 Task: Check the percentage active listings of new kitchen in the last 5 years.
Action: Mouse moved to (831, 185)
Screenshot: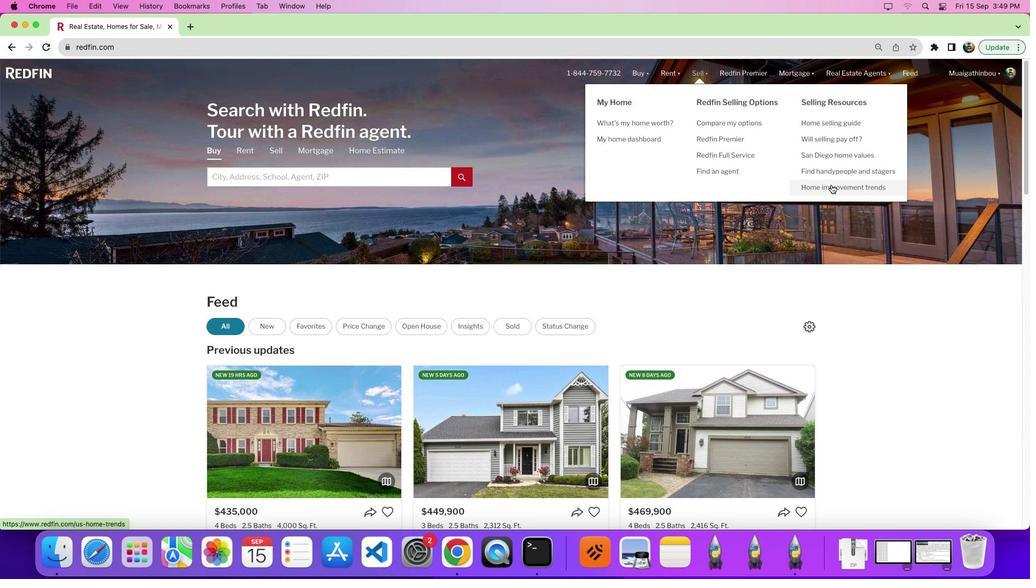 
Action: Mouse pressed left at (831, 185)
Screenshot: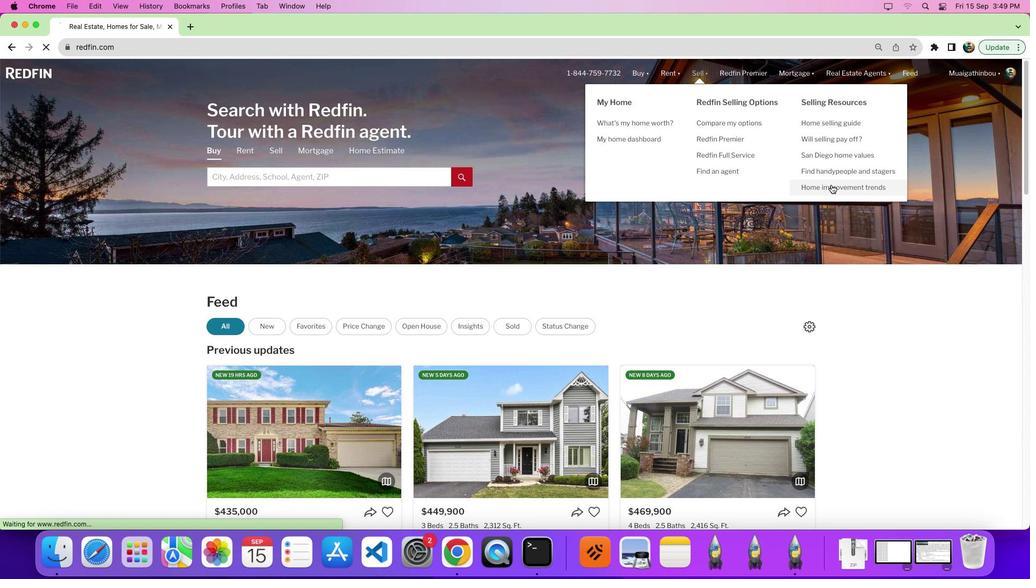 
Action: Mouse pressed left at (831, 185)
Screenshot: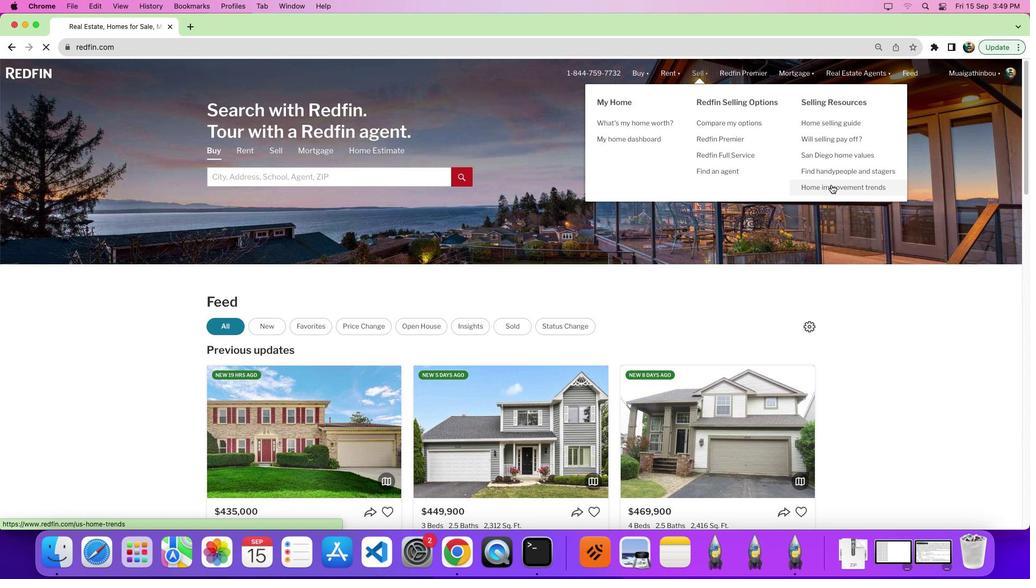 
Action: Mouse moved to (282, 209)
Screenshot: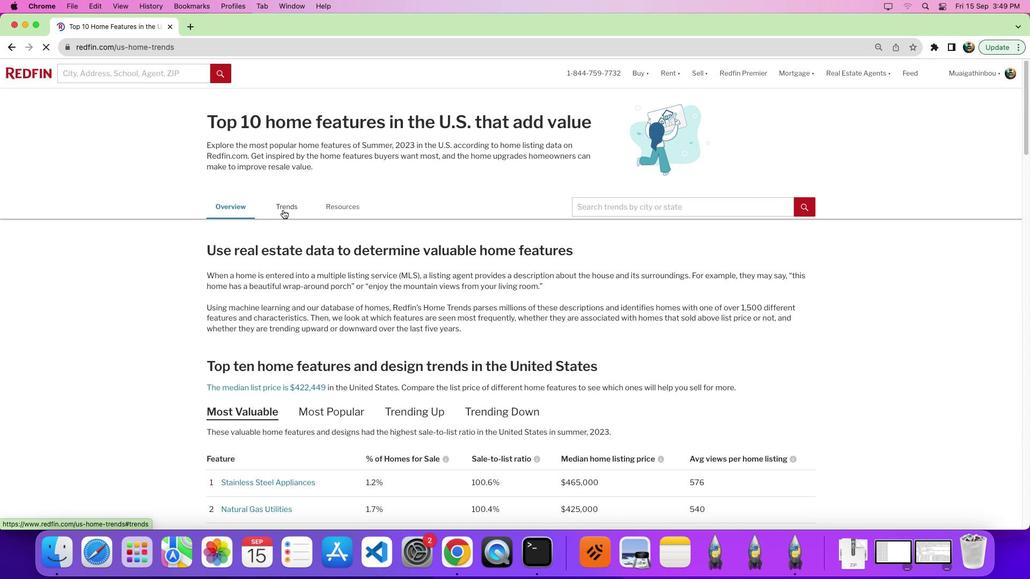 
Action: Mouse pressed left at (282, 209)
Screenshot: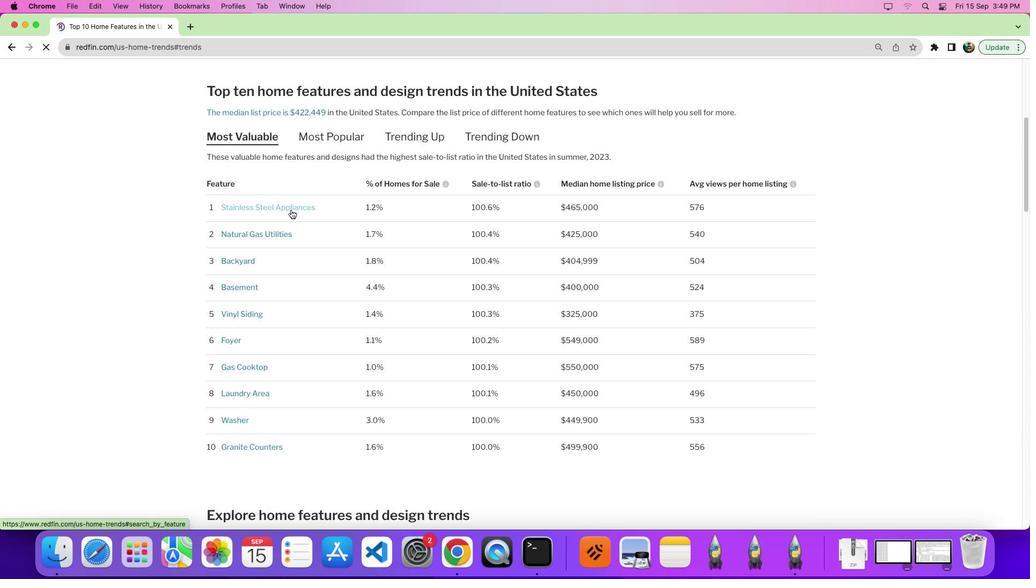 
Action: Mouse moved to (537, 252)
Screenshot: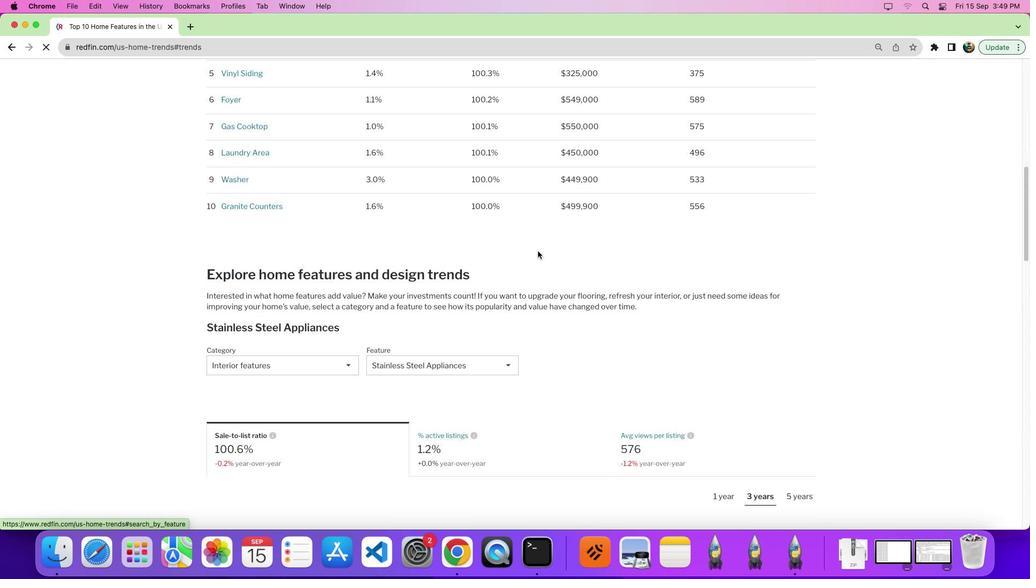 
Action: Mouse scrolled (537, 252) with delta (0, 0)
Screenshot: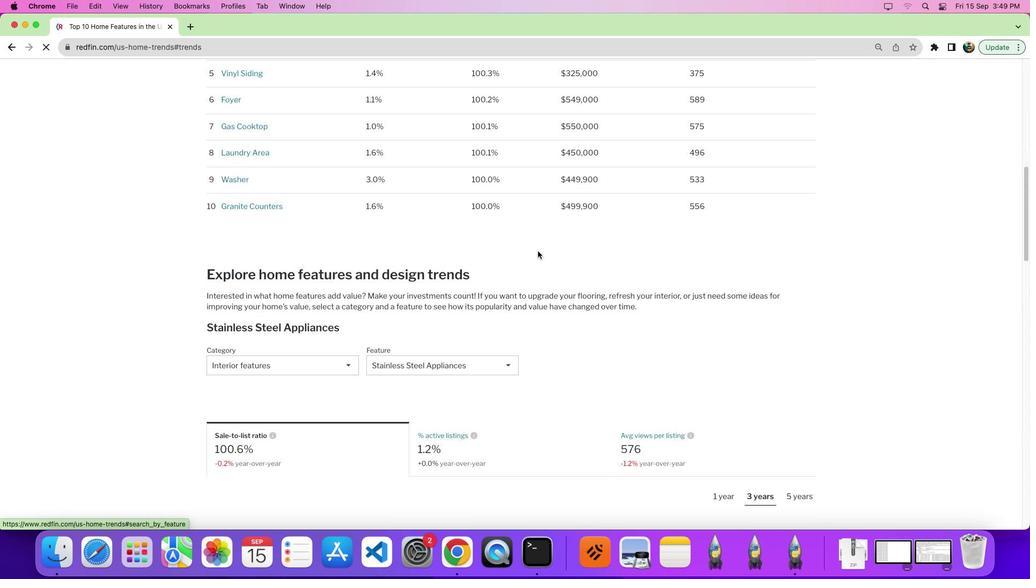 
Action: Mouse moved to (537, 252)
Screenshot: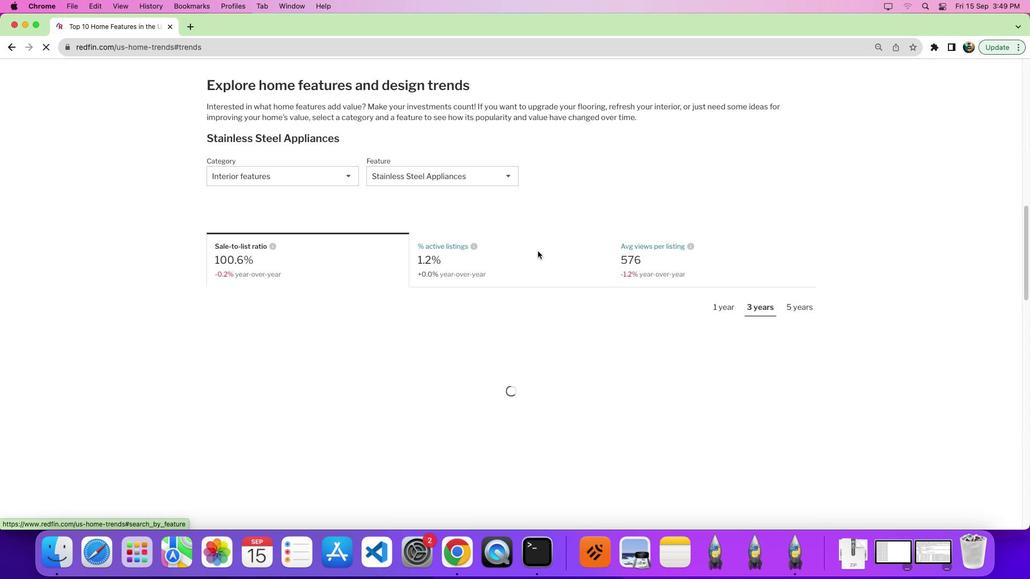 
Action: Mouse scrolled (537, 252) with delta (0, 0)
Screenshot: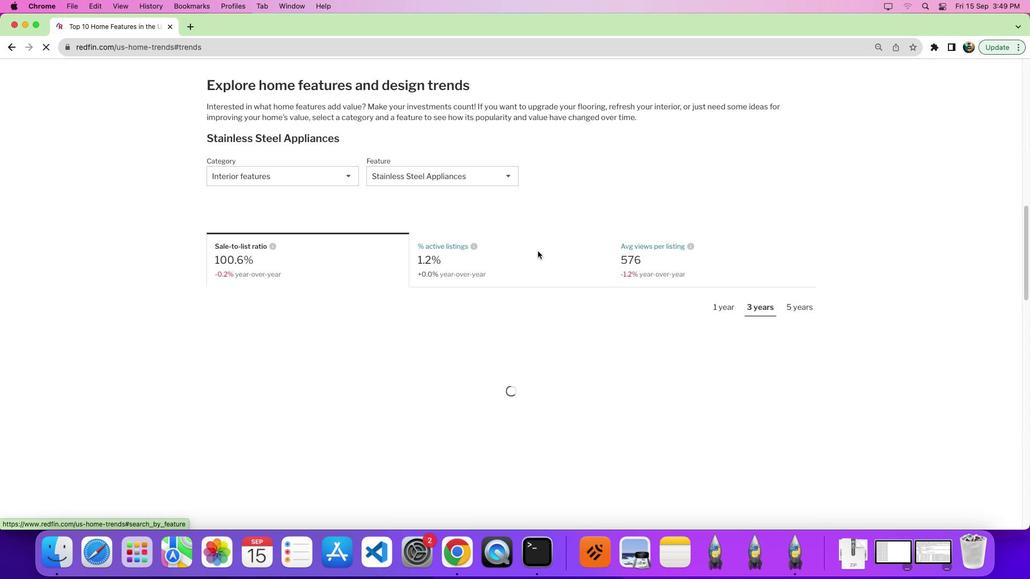 
Action: Mouse scrolled (537, 252) with delta (0, -4)
Screenshot: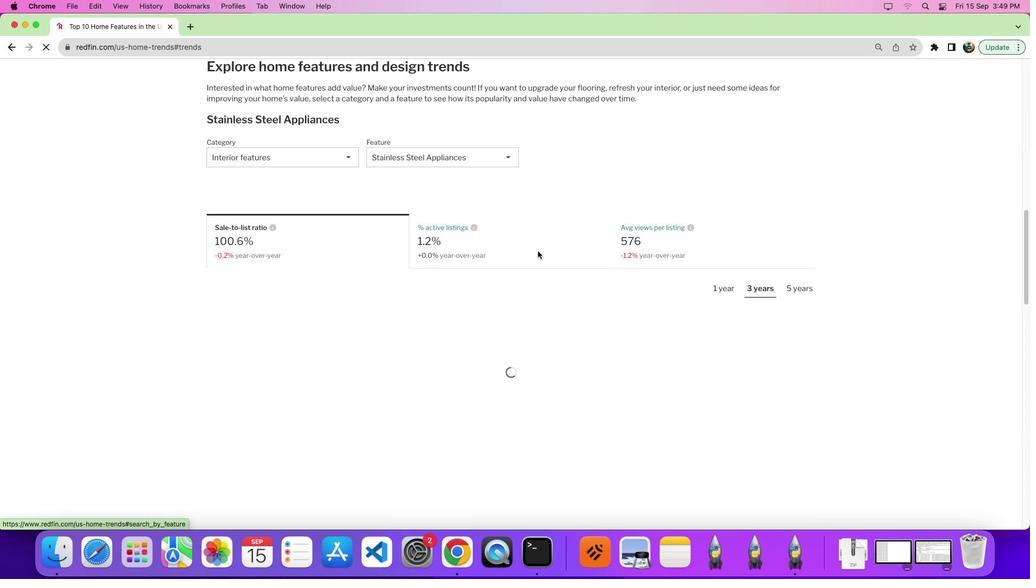 
Action: Mouse moved to (538, 251)
Screenshot: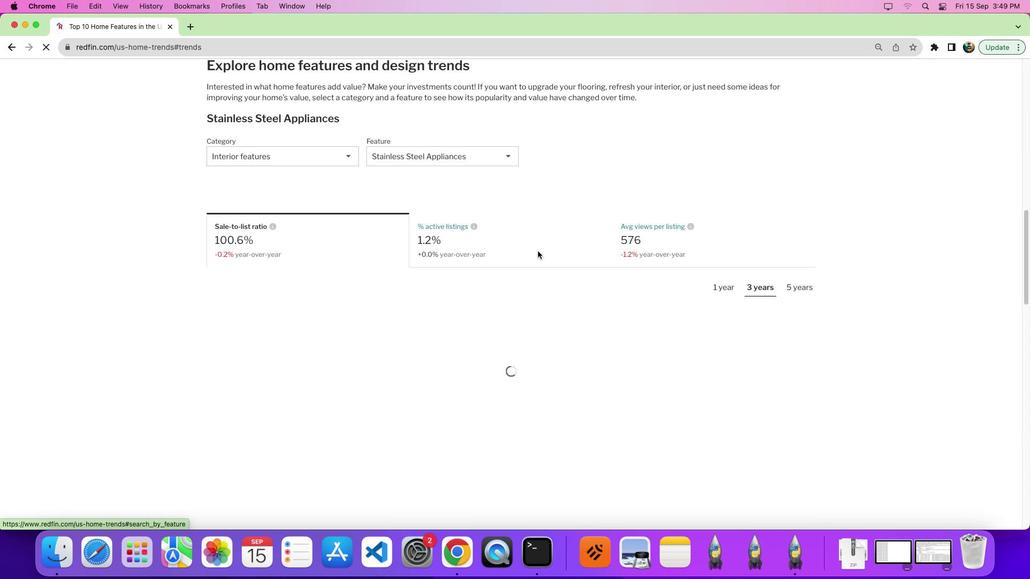 
Action: Mouse scrolled (538, 251) with delta (0, -5)
Screenshot: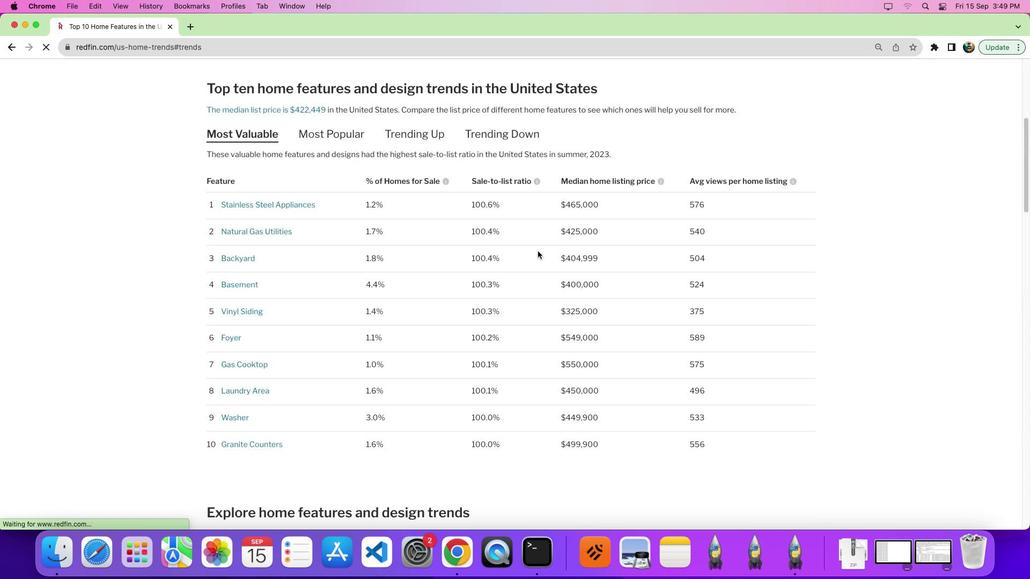 
Action: Mouse moved to (536, 251)
Screenshot: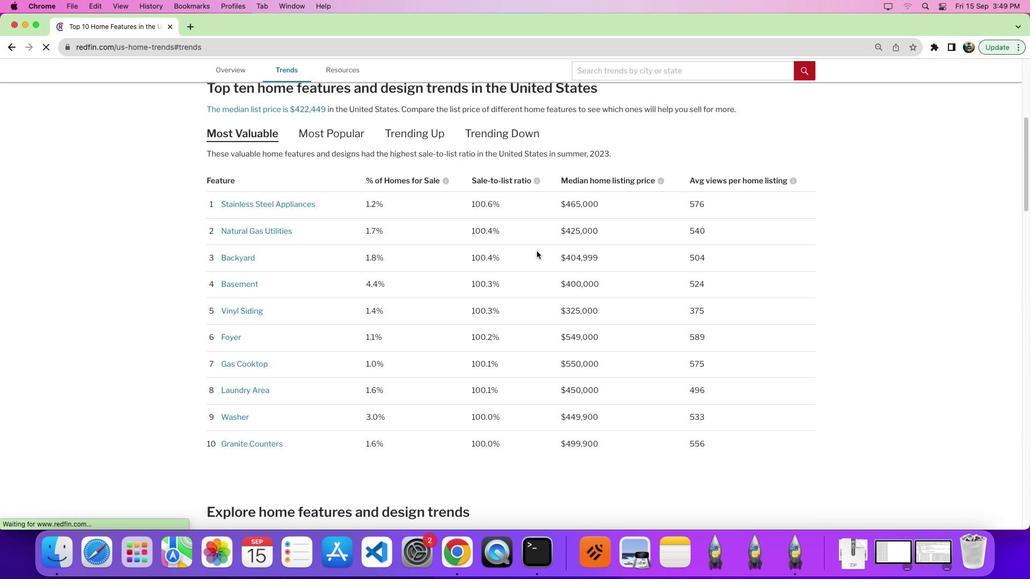 
Action: Mouse scrolled (536, 251) with delta (0, 0)
Screenshot: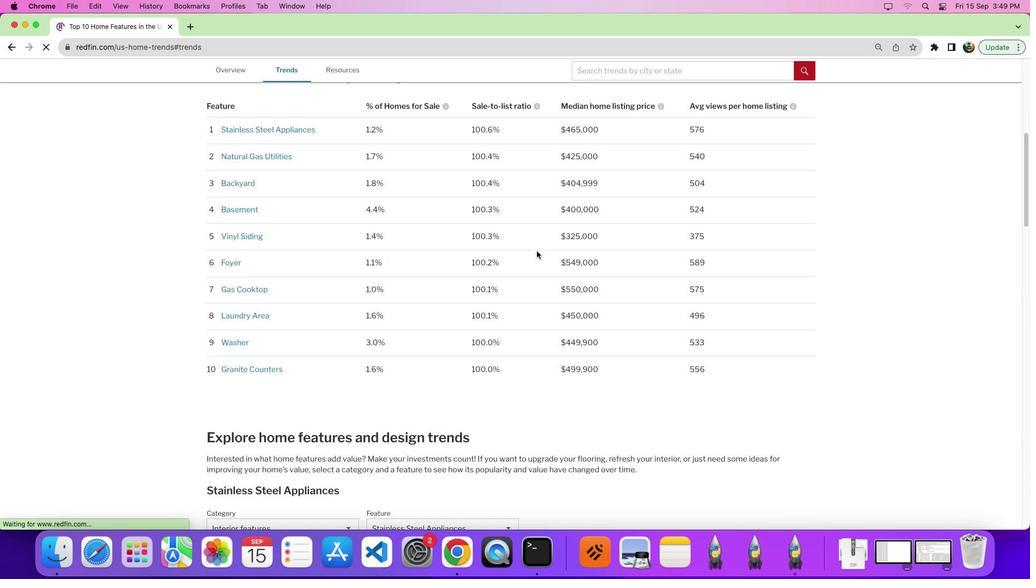 
Action: Mouse scrolled (536, 251) with delta (0, 0)
Screenshot: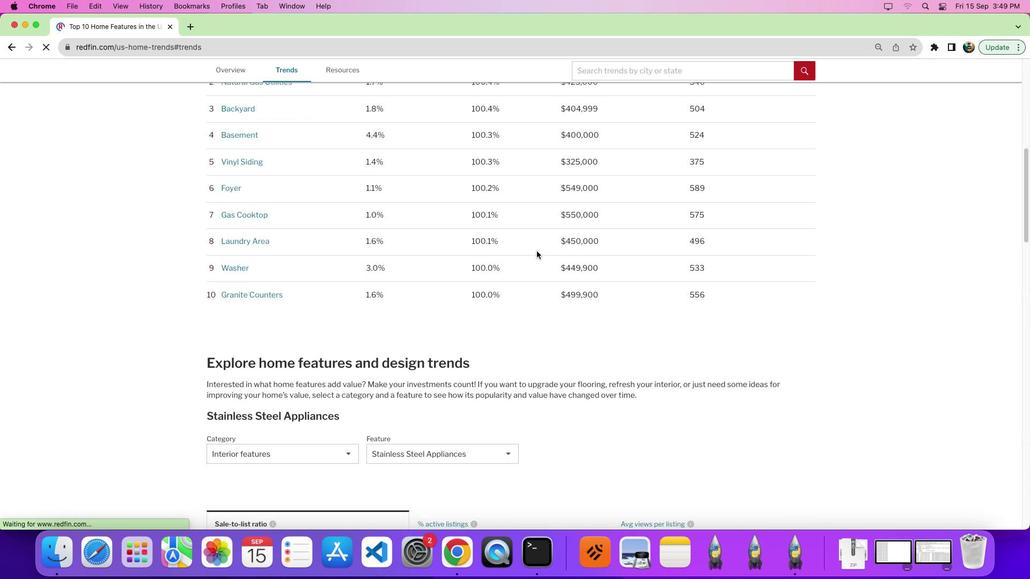 
Action: Mouse scrolled (536, 251) with delta (0, -3)
Screenshot: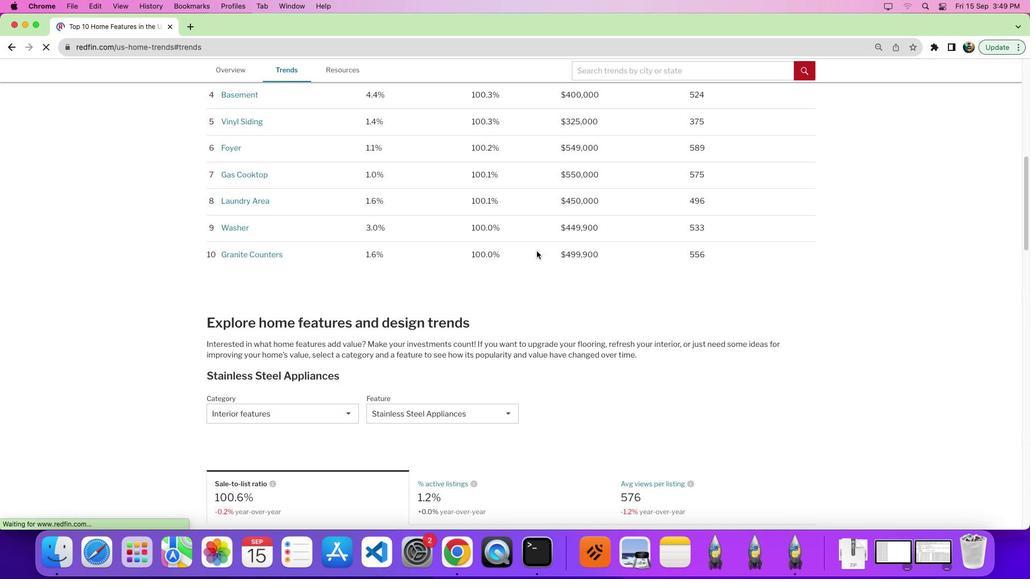 
Action: Mouse scrolled (536, 251) with delta (0, 0)
Screenshot: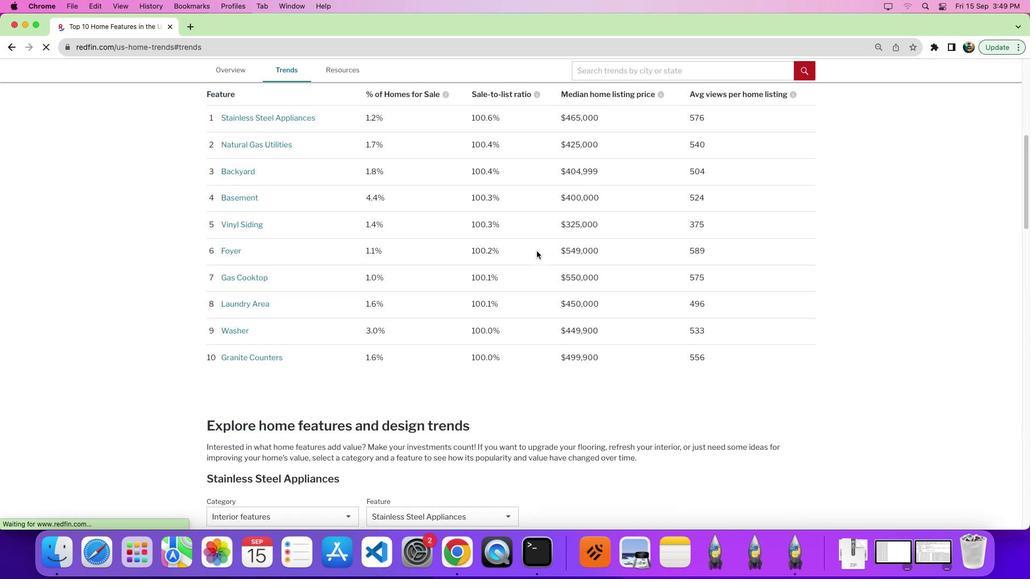 
Action: Mouse scrolled (536, 251) with delta (0, 0)
Screenshot: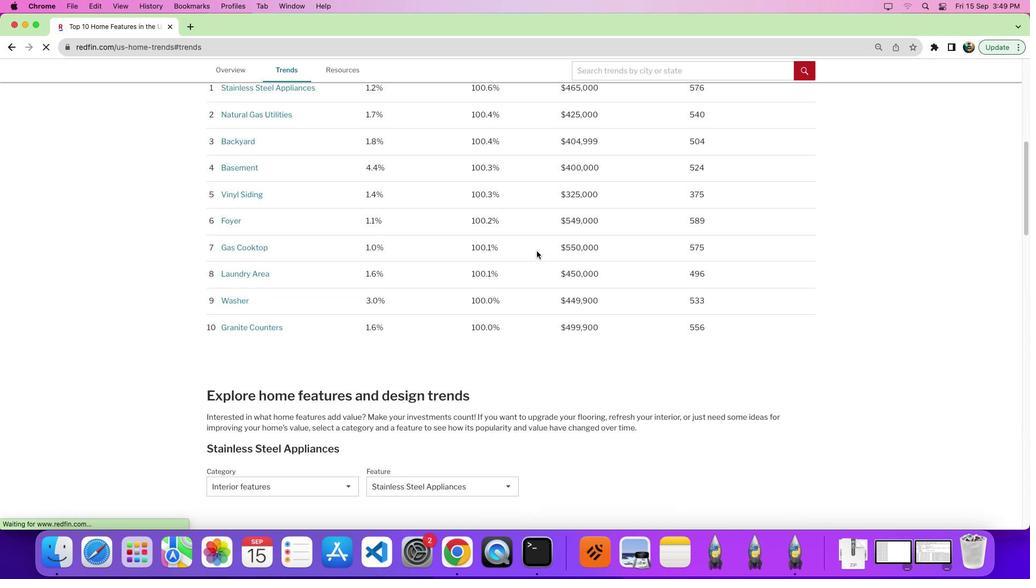 
Action: Mouse scrolled (536, 251) with delta (0, -3)
Screenshot: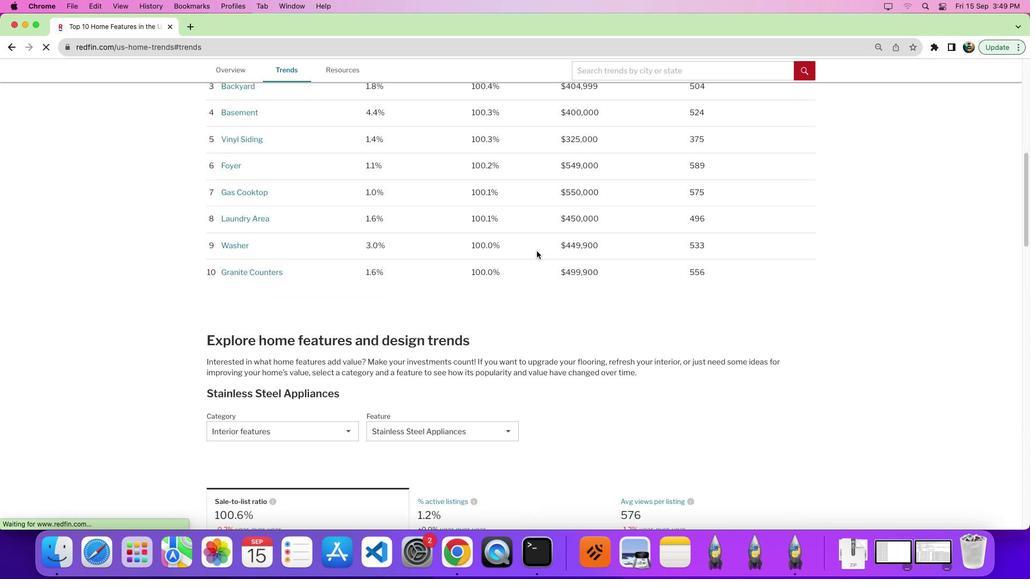 
Action: Mouse moved to (553, 246)
Screenshot: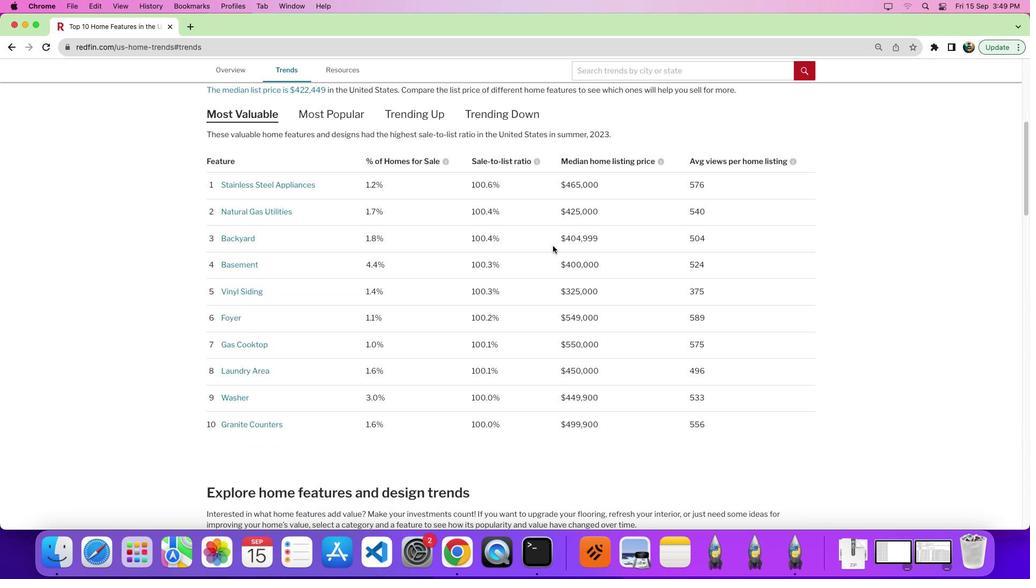 
Action: Mouse scrolled (553, 246) with delta (0, 0)
Screenshot: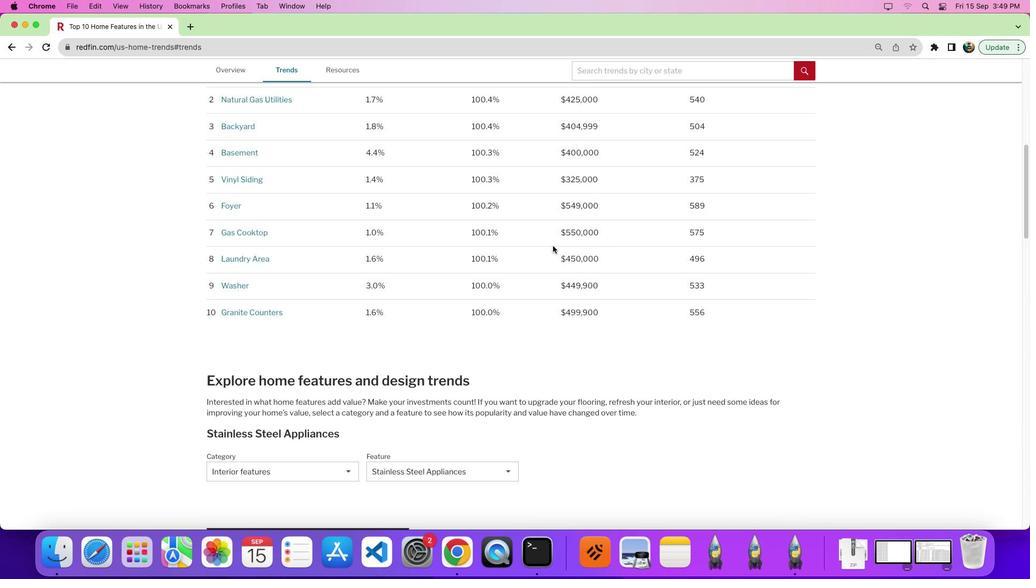 
Action: Mouse scrolled (553, 246) with delta (0, 0)
Screenshot: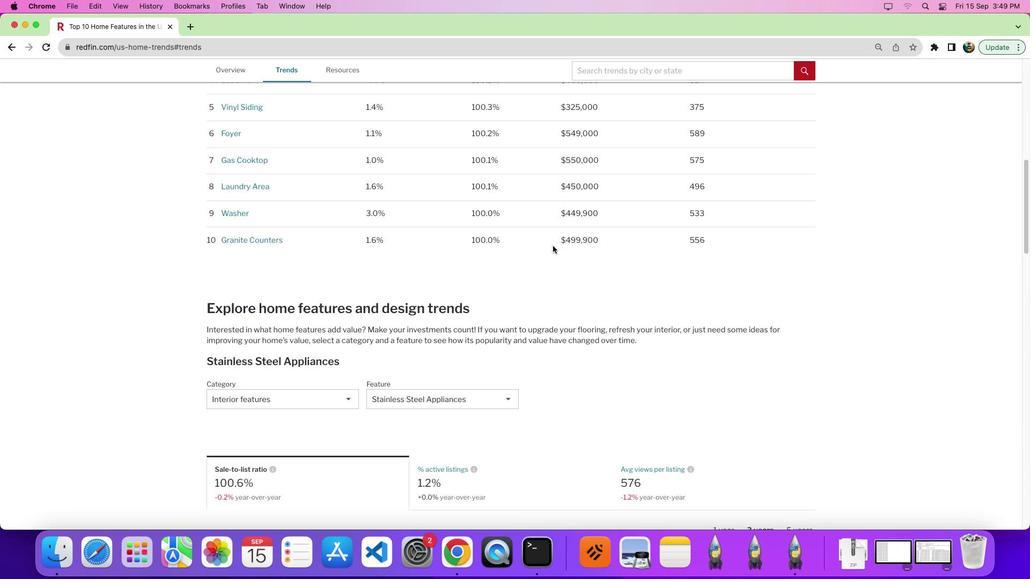 
Action: Mouse scrolled (553, 246) with delta (0, -3)
Screenshot: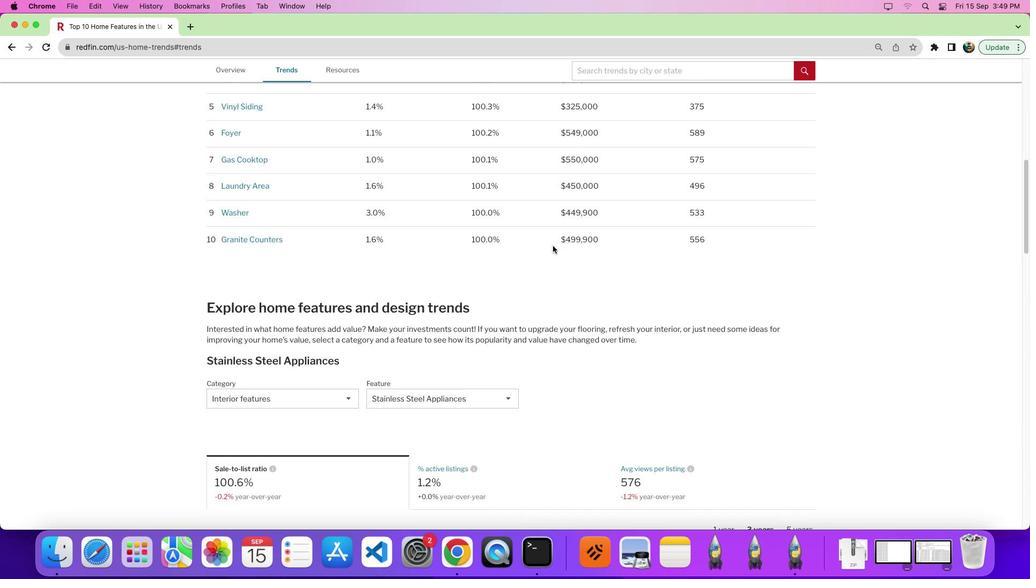 
Action: Mouse moved to (552, 245)
Screenshot: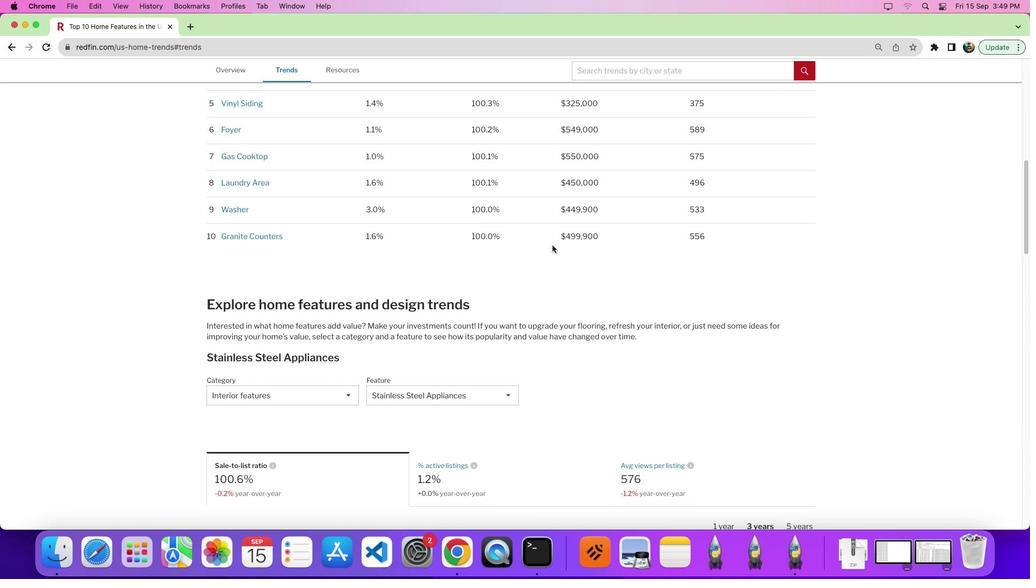 
Action: Mouse scrolled (552, 245) with delta (0, 0)
Screenshot: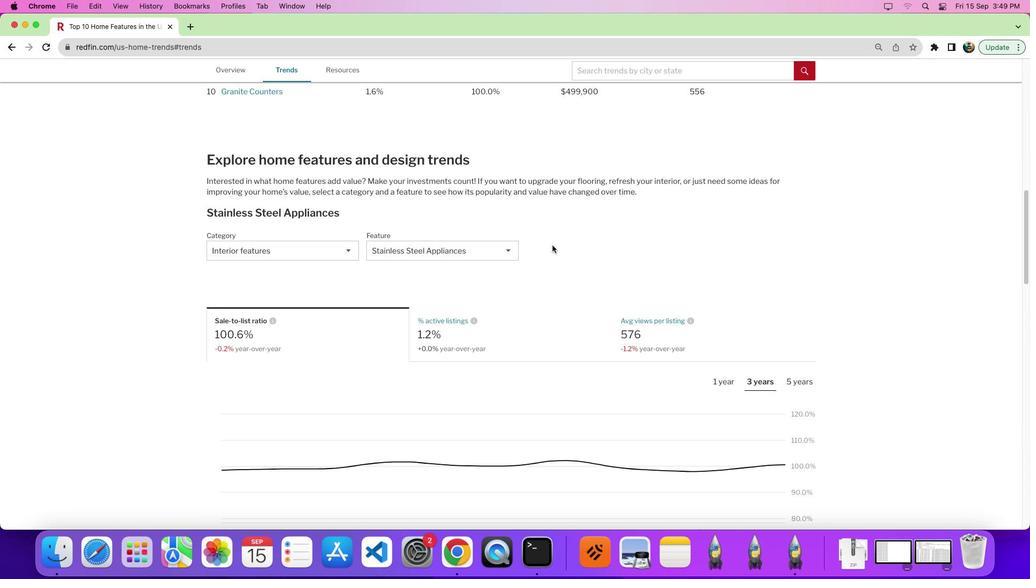 
Action: Mouse scrolled (552, 245) with delta (0, 0)
Screenshot: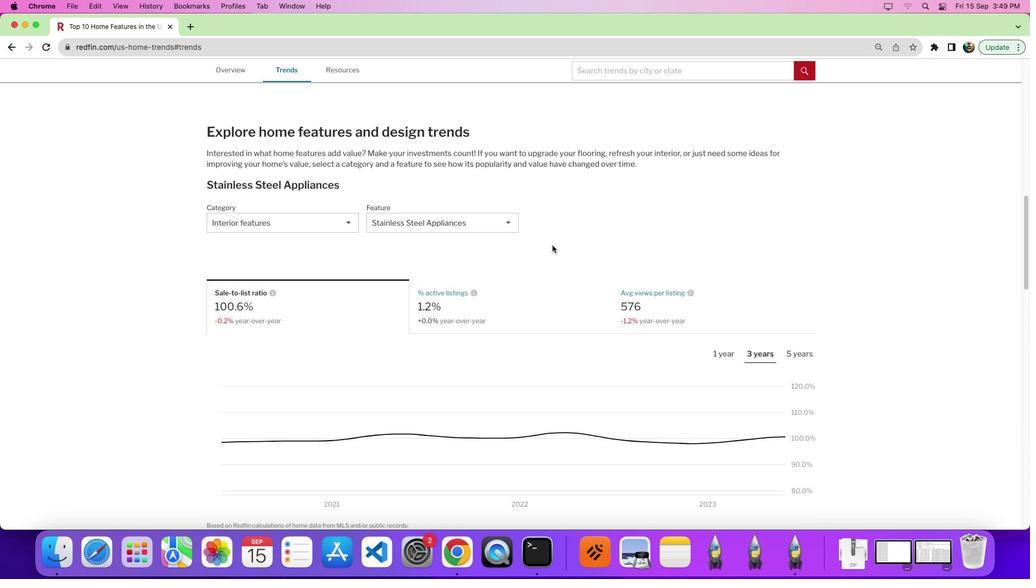 
Action: Mouse scrolled (552, 245) with delta (0, -3)
Screenshot: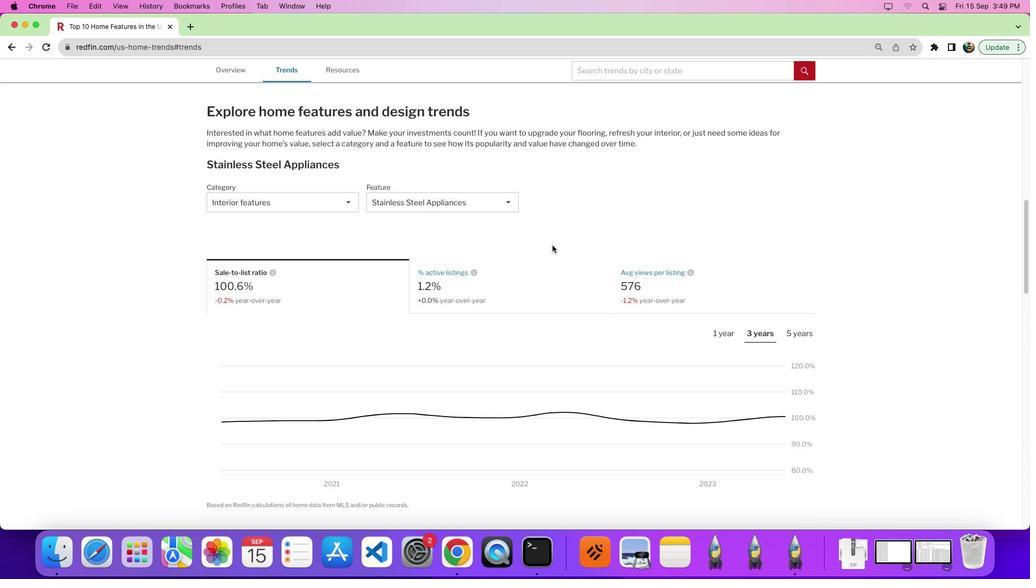 
Action: Mouse moved to (325, 206)
Screenshot: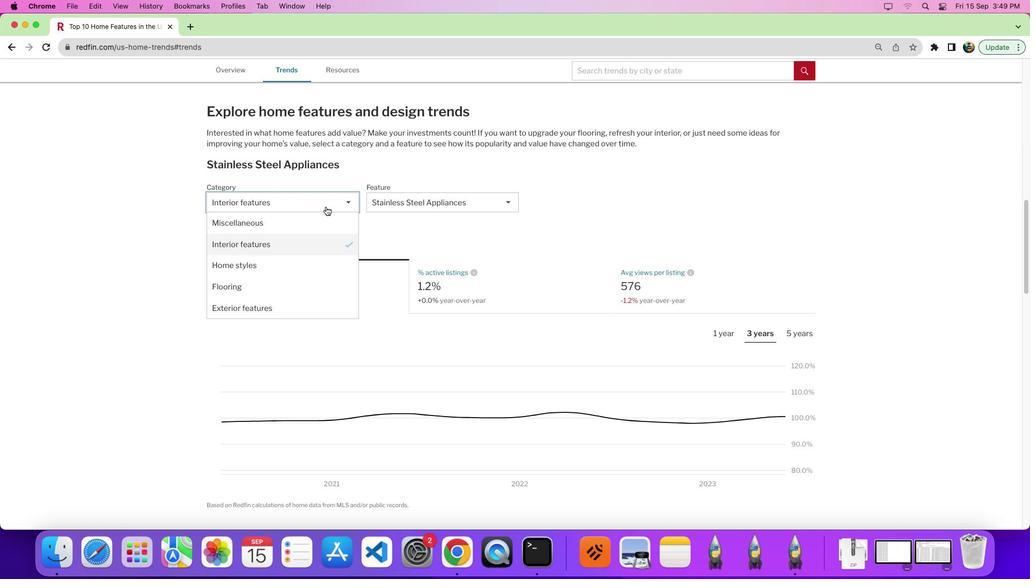 
Action: Mouse pressed left at (325, 206)
Screenshot: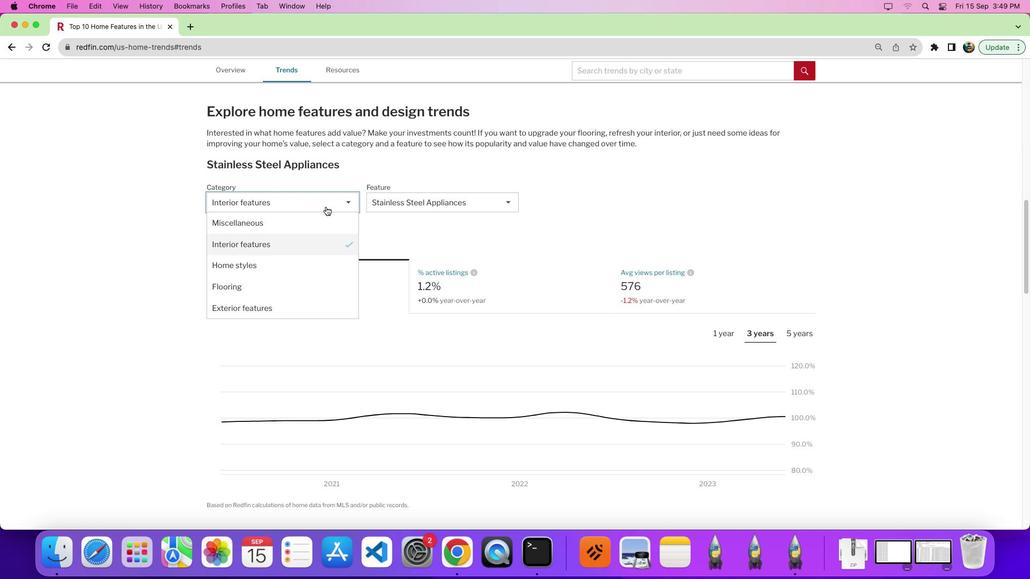 
Action: Mouse moved to (311, 240)
Screenshot: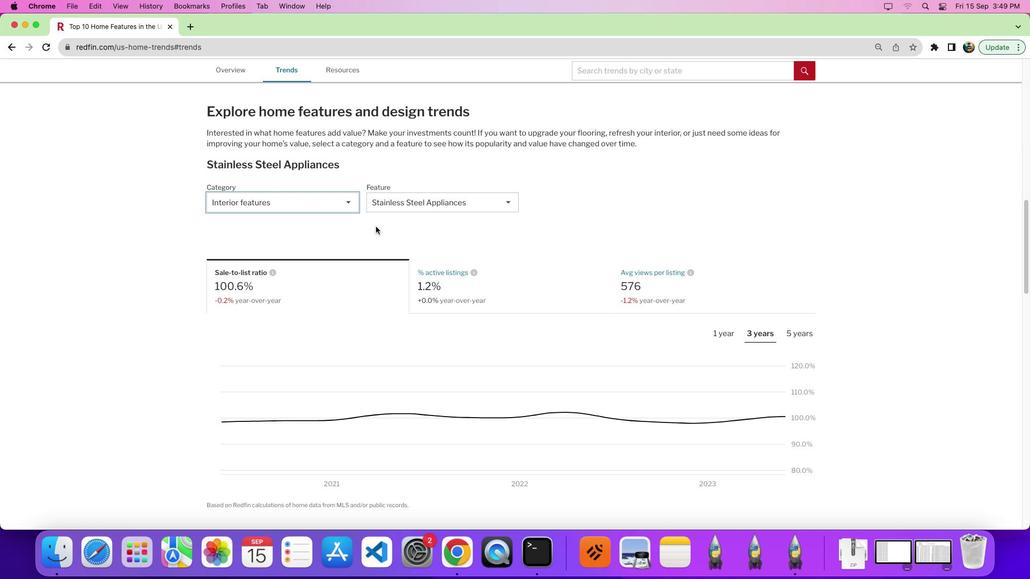 
Action: Mouse pressed left at (311, 240)
Screenshot: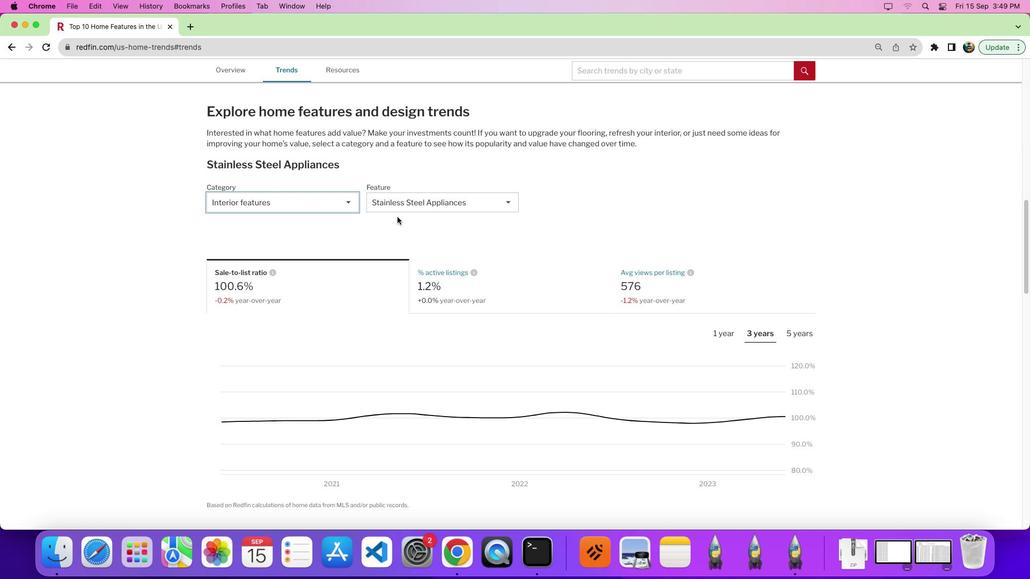 
Action: Mouse moved to (434, 201)
Screenshot: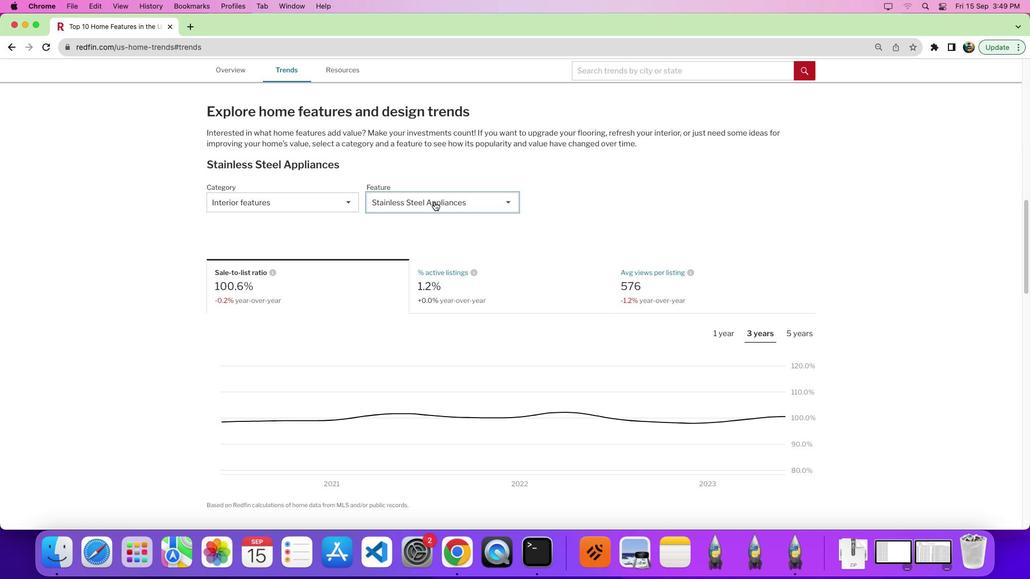 
Action: Mouse pressed left at (434, 201)
Screenshot: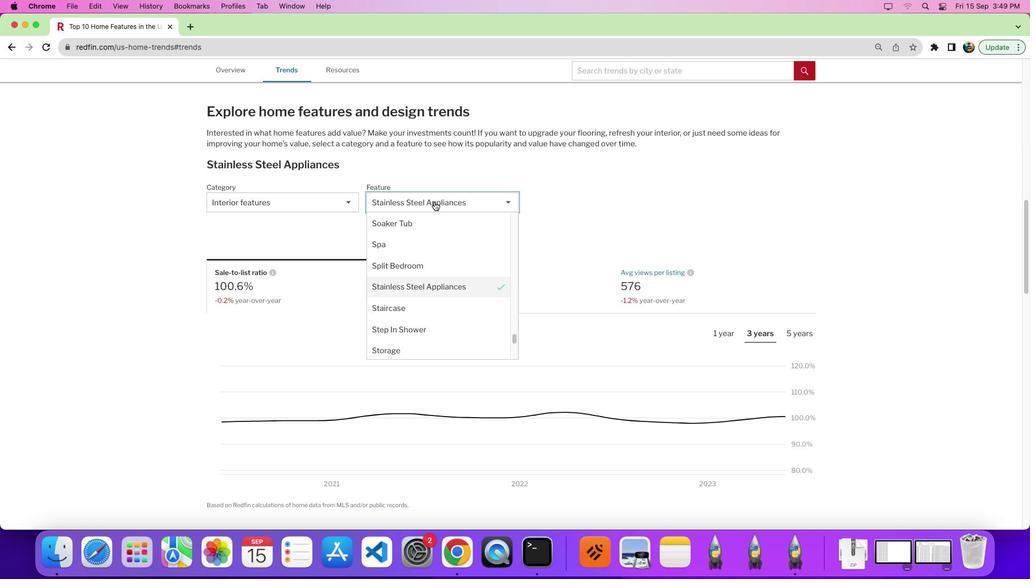 
Action: Mouse moved to (446, 284)
Screenshot: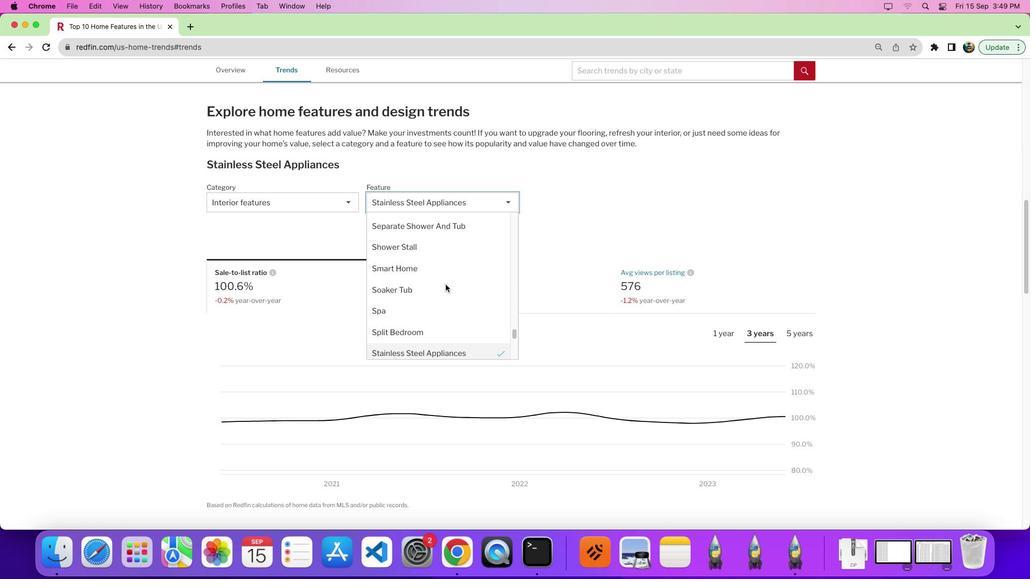 
Action: Mouse scrolled (446, 284) with delta (0, 0)
Screenshot: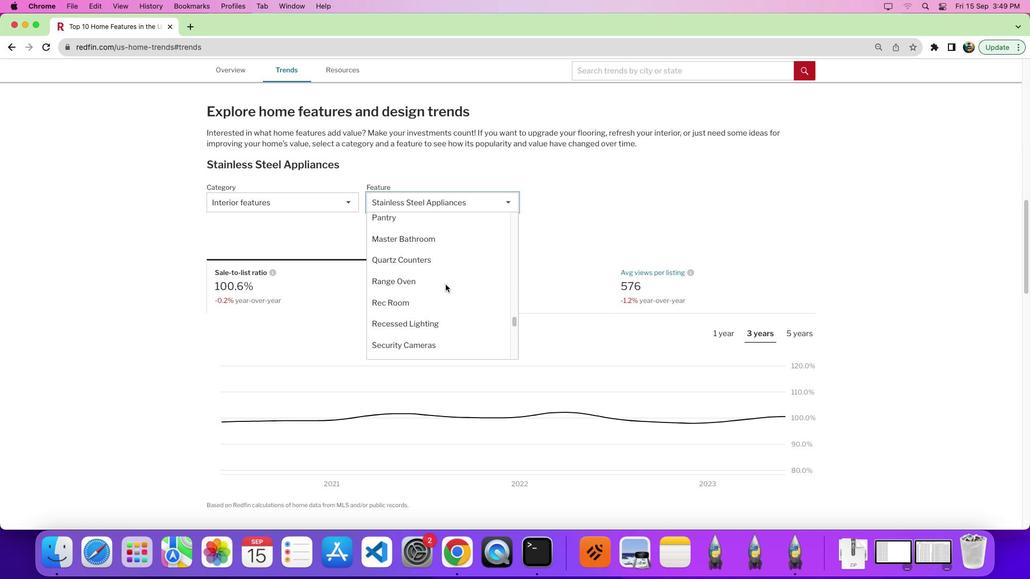 
Action: Mouse scrolled (446, 284) with delta (0, 0)
Screenshot: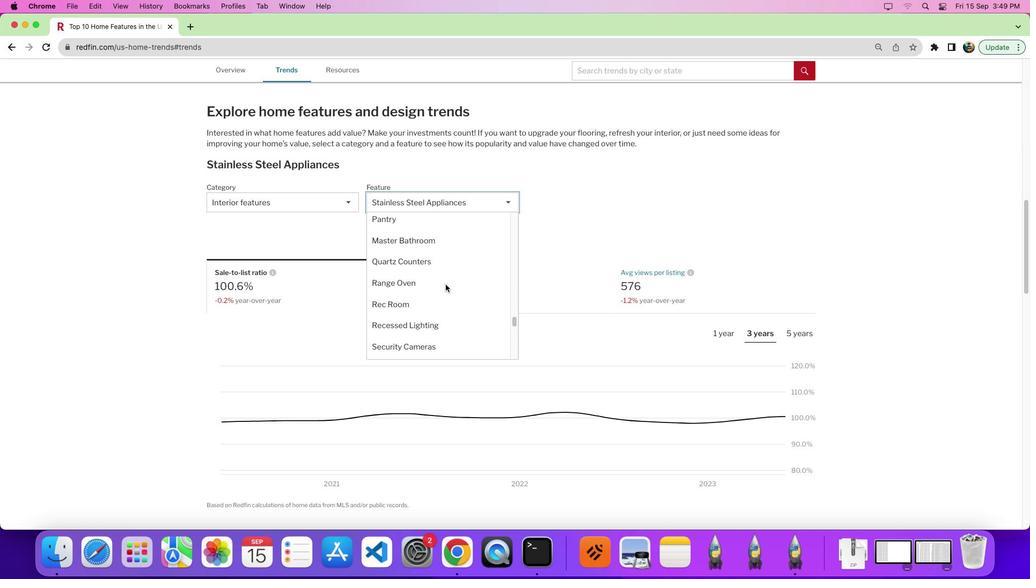 
Action: Mouse scrolled (446, 284) with delta (0, 4)
Screenshot: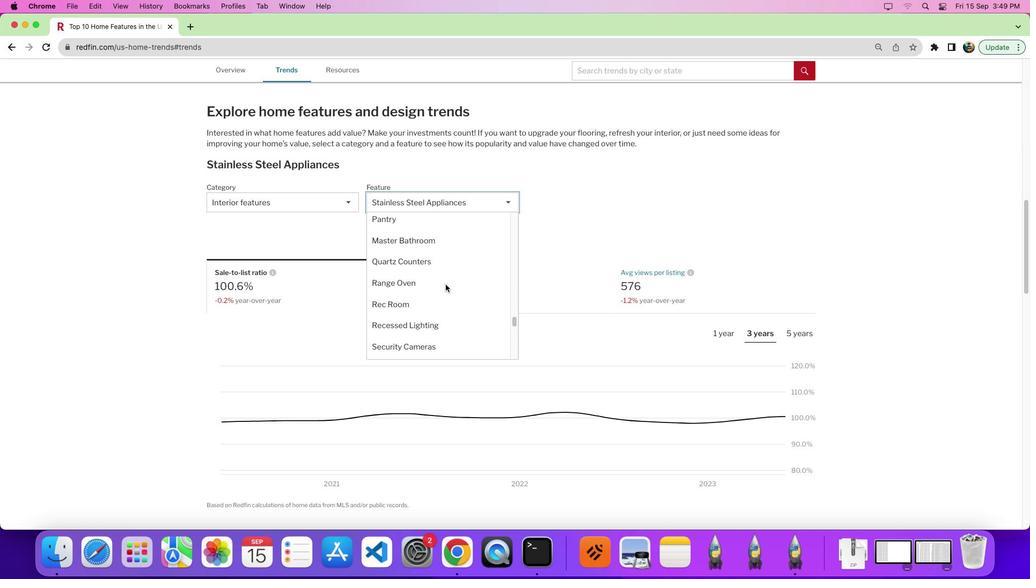 
Action: Mouse scrolled (446, 284) with delta (0, 0)
Screenshot: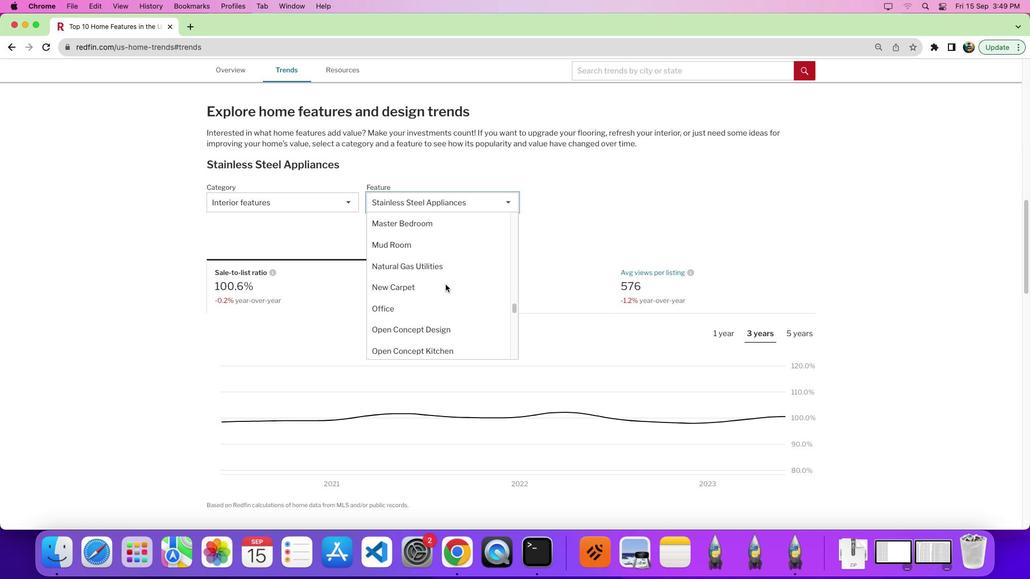 
Action: Mouse scrolled (446, 284) with delta (0, 0)
Screenshot: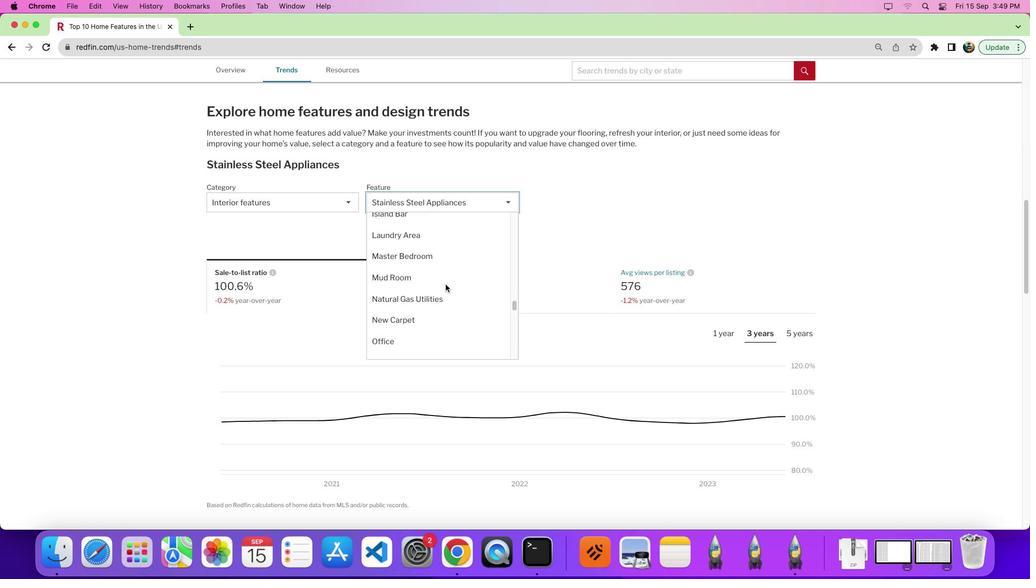 
Action: Mouse scrolled (446, 284) with delta (0, 3)
Screenshot: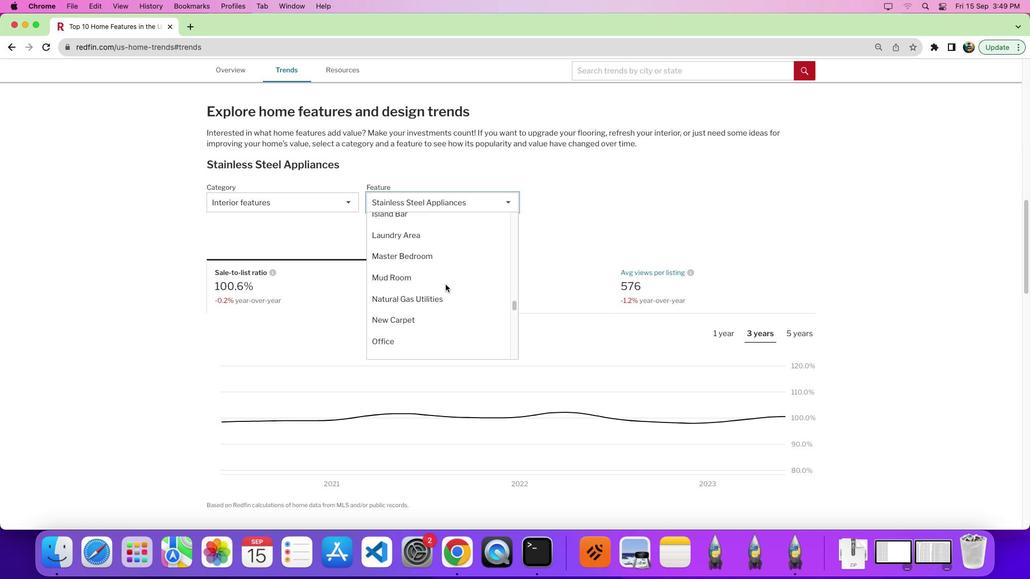 
Action: Mouse scrolled (446, 284) with delta (0, 0)
Screenshot: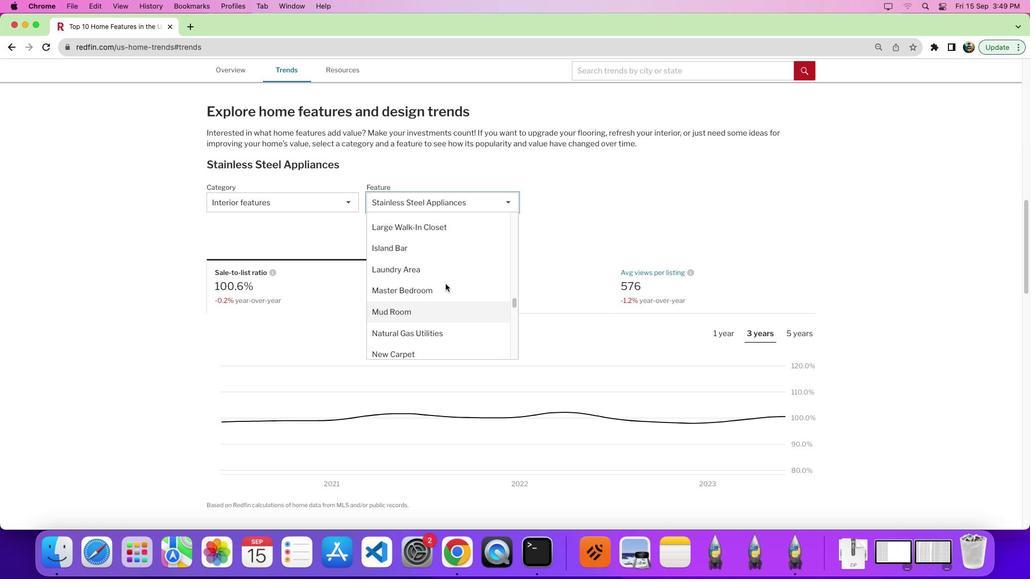 
Action: Mouse scrolled (446, 284) with delta (0, 0)
Screenshot: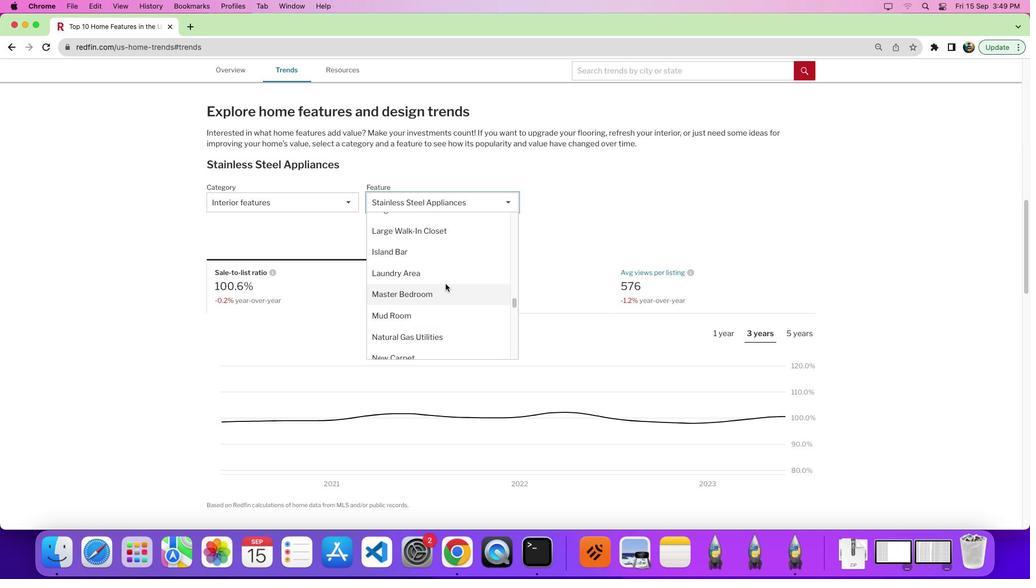 
Action: Mouse moved to (446, 284)
Screenshot: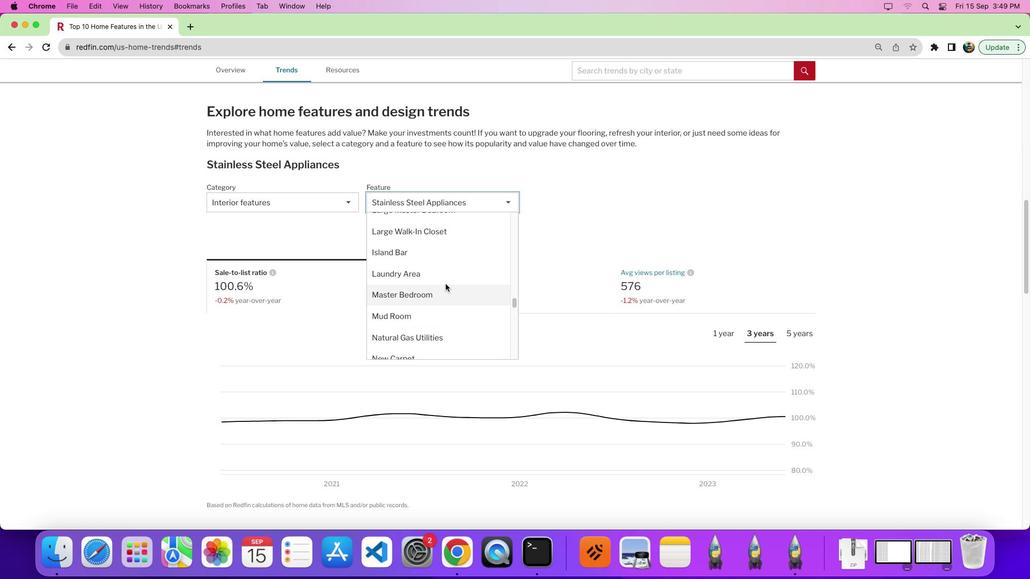 
Action: Mouse scrolled (446, 284) with delta (0, 0)
Screenshot: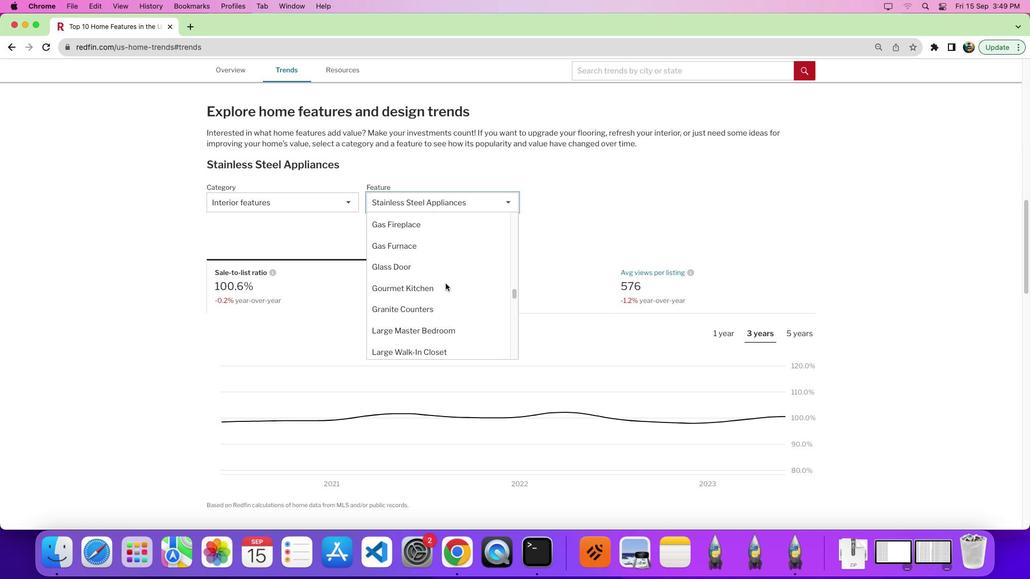
Action: Mouse scrolled (446, 284) with delta (0, 0)
Screenshot: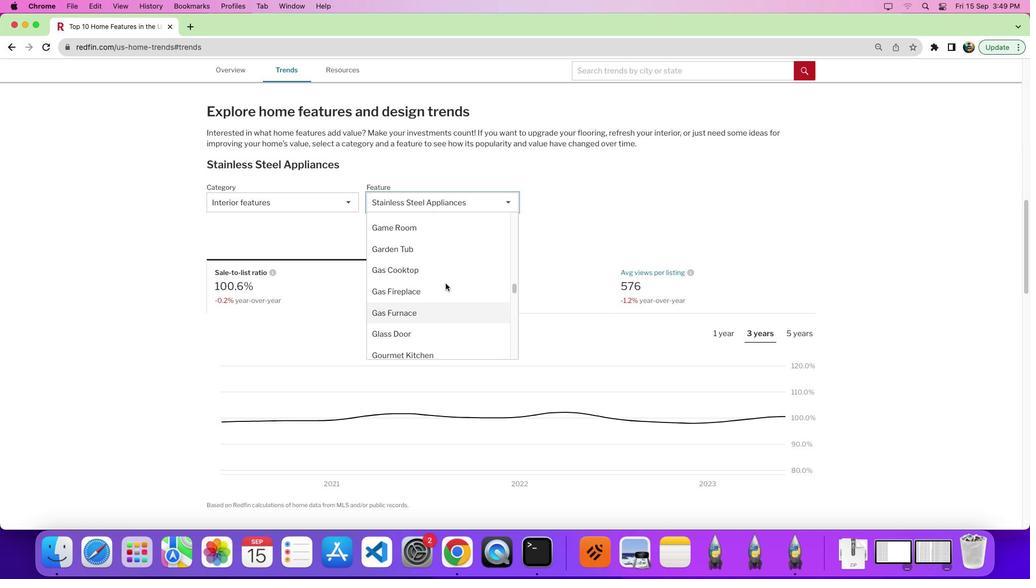
Action: Mouse scrolled (446, 284) with delta (0, 3)
Screenshot: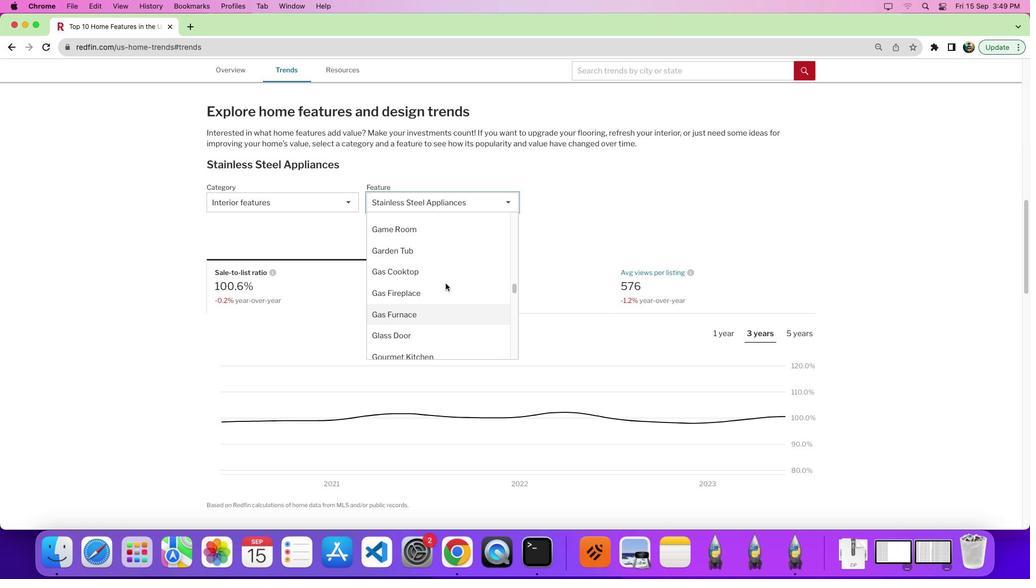 
Action: Mouse moved to (445, 282)
Screenshot: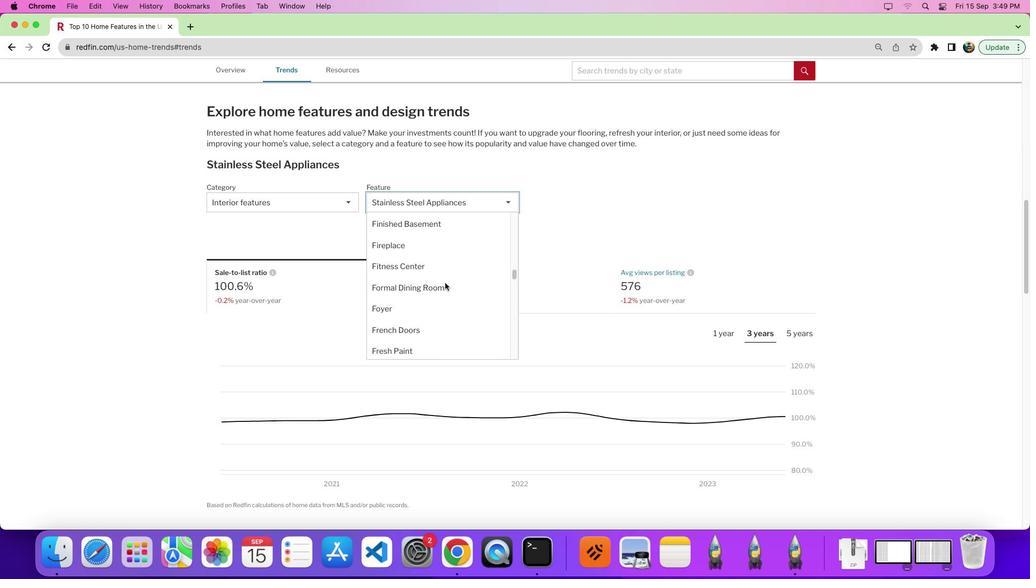 
Action: Mouse scrolled (445, 282) with delta (0, 0)
Screenshot: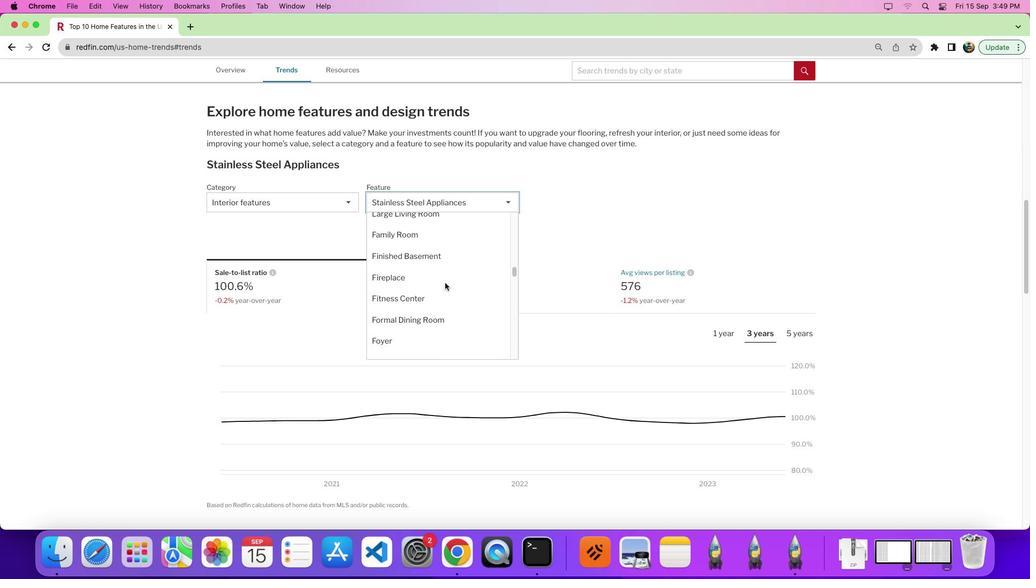 
Action: Mouse scrolled (445, 282) with delta (0, 0)
Screenshot: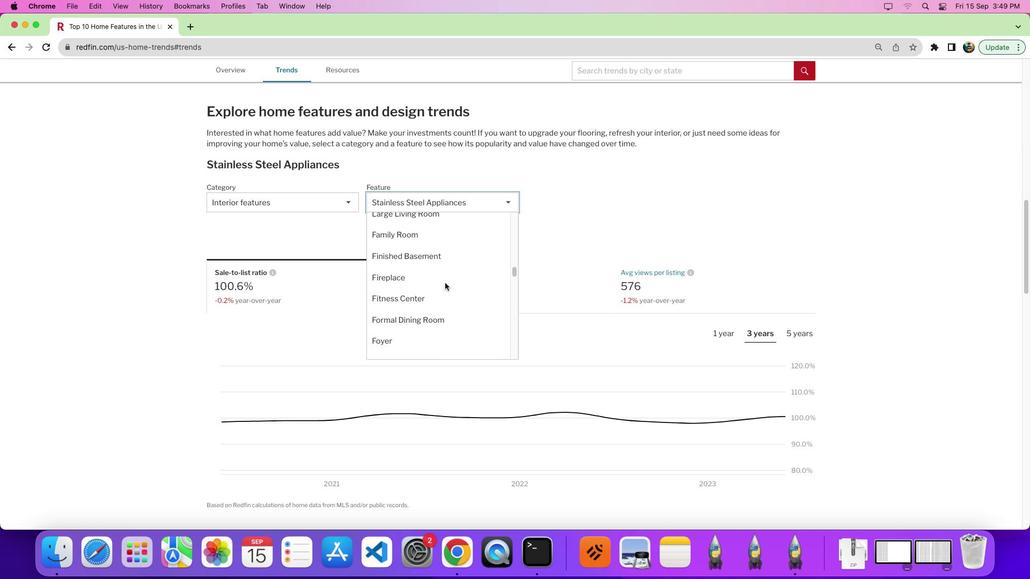 
Action: Mouse scrolled (445, 282) with delta (0, 4)
Screenshot: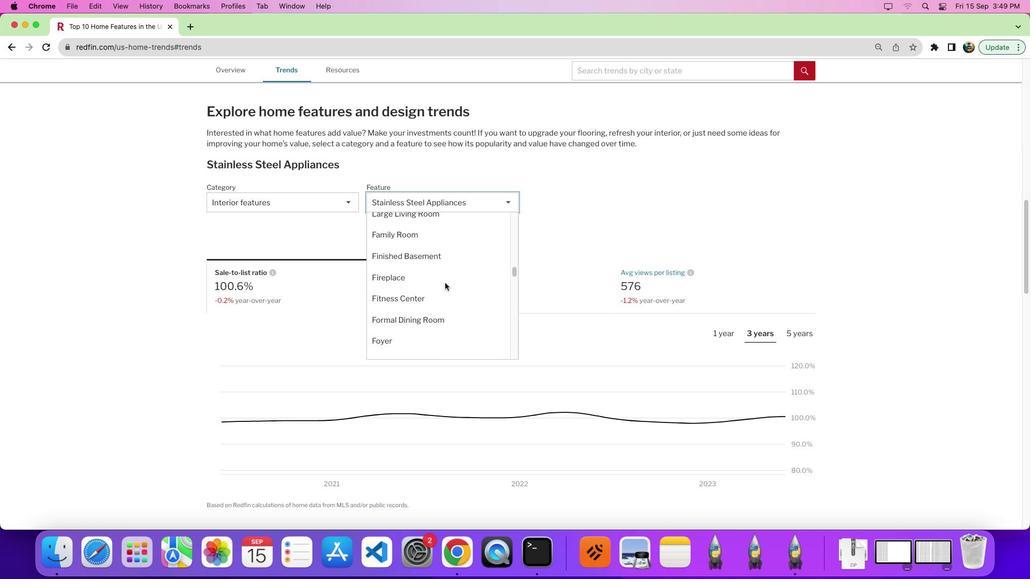 
Action: Mouse scrolled (445, 282) with delta (0, 0)
Screenshot: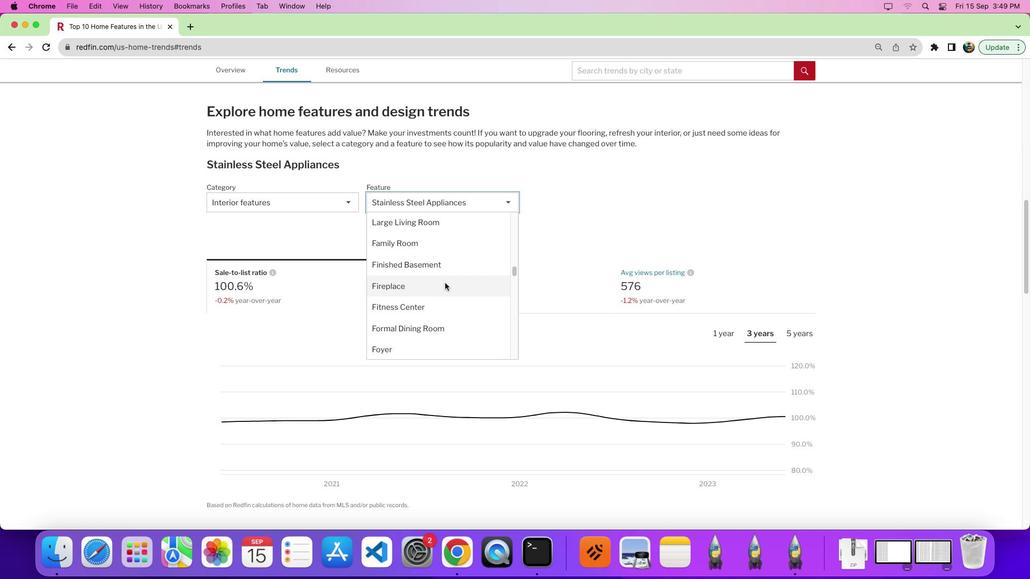 
Action: Mouse scrolled (445, 282) with delta (0, 0)
Screenshot: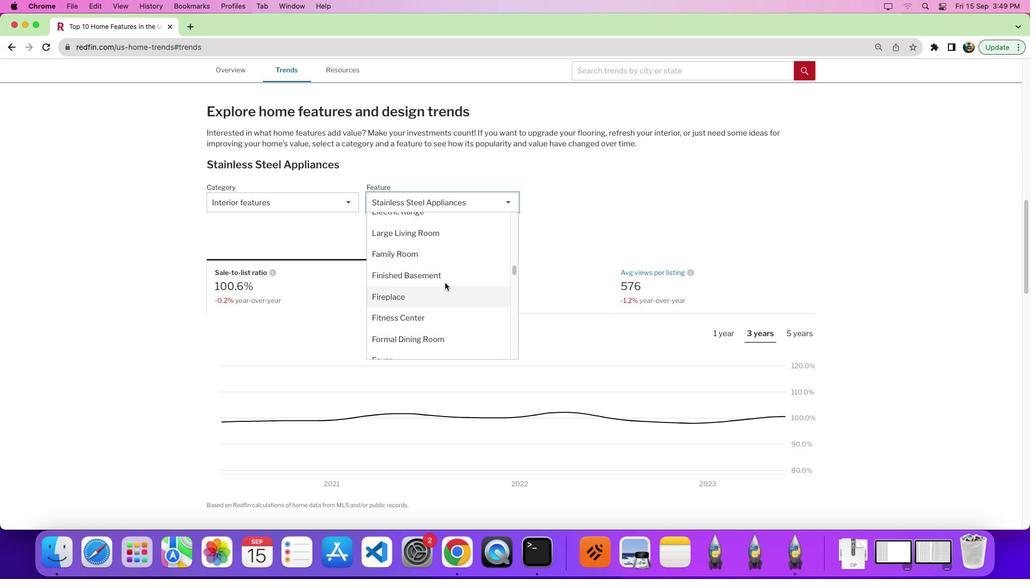 
Action: Mouse scrolled (445, 282) with delta (0, 0)
Screenshot: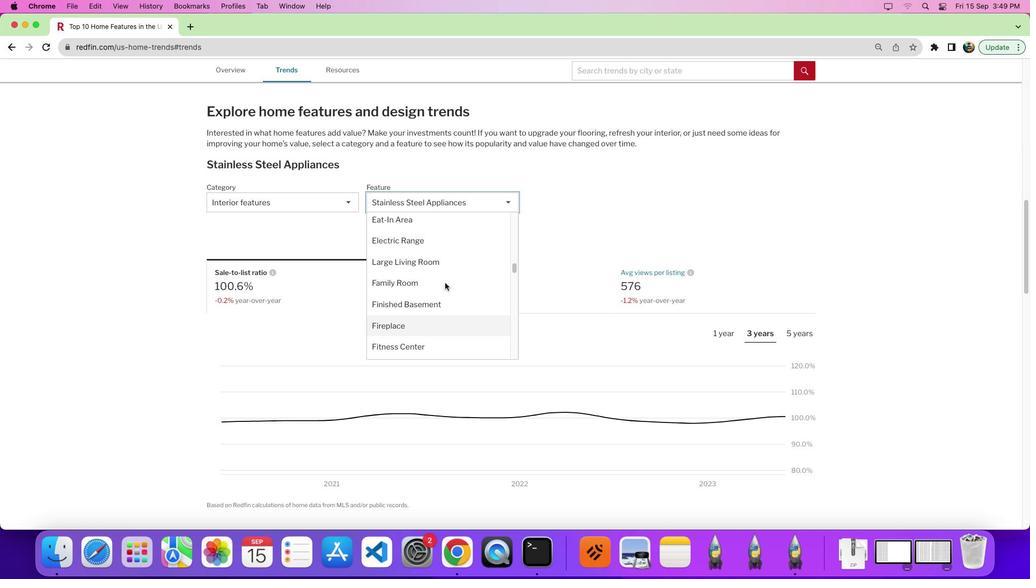 
Action: Mouse scrolled (445, 282) with delta (0, 0)
Screenshot: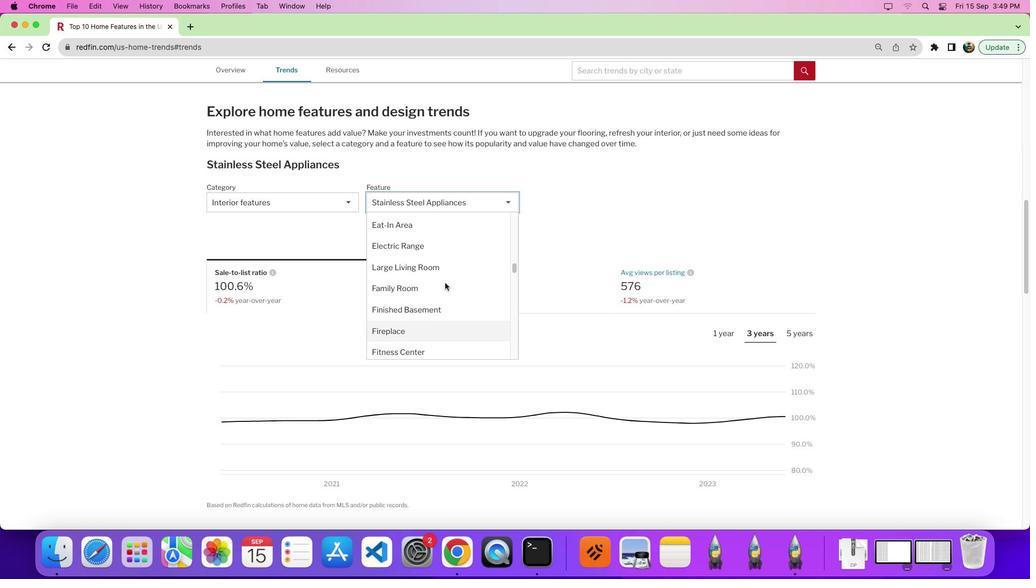 
Action: Mouse scrolled (445, 282) with delta (0, 0)
Screenshot: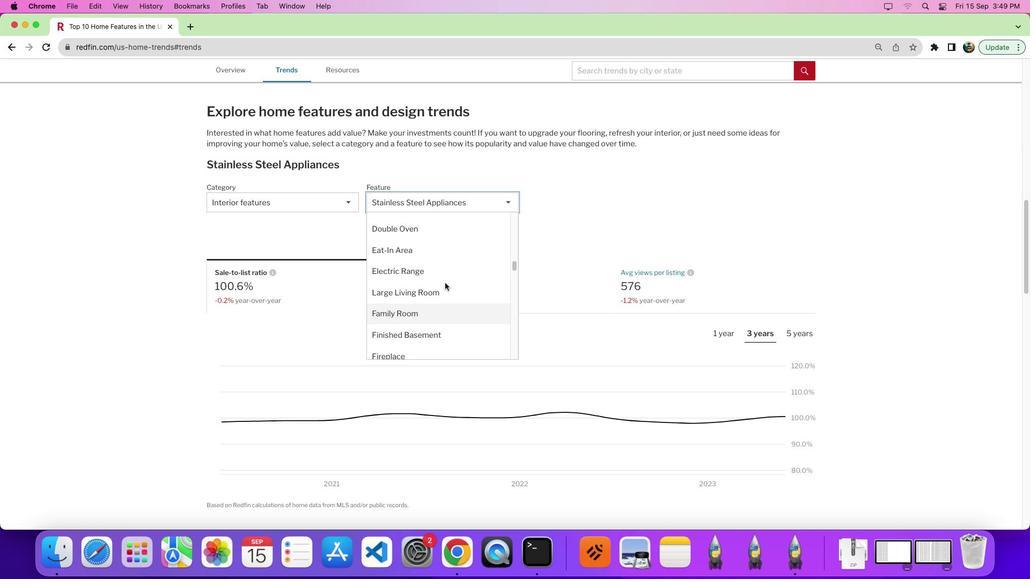 
Action: Mouse scrolled (445, 282) with delta (0, 0)
Screenshot: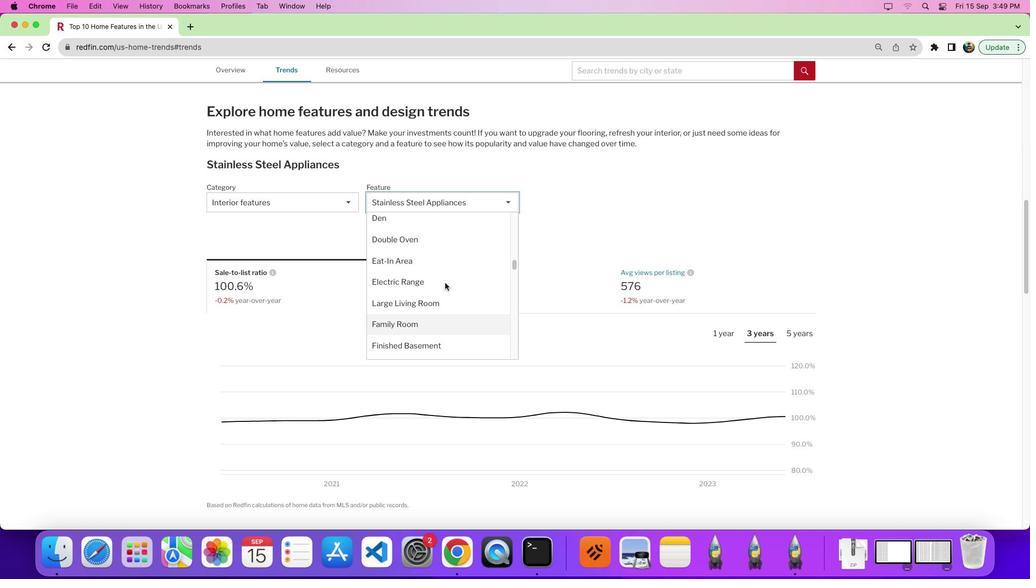 
Action: Mouse scrolled (445, 282) with delta (0, 0)
Screenshot: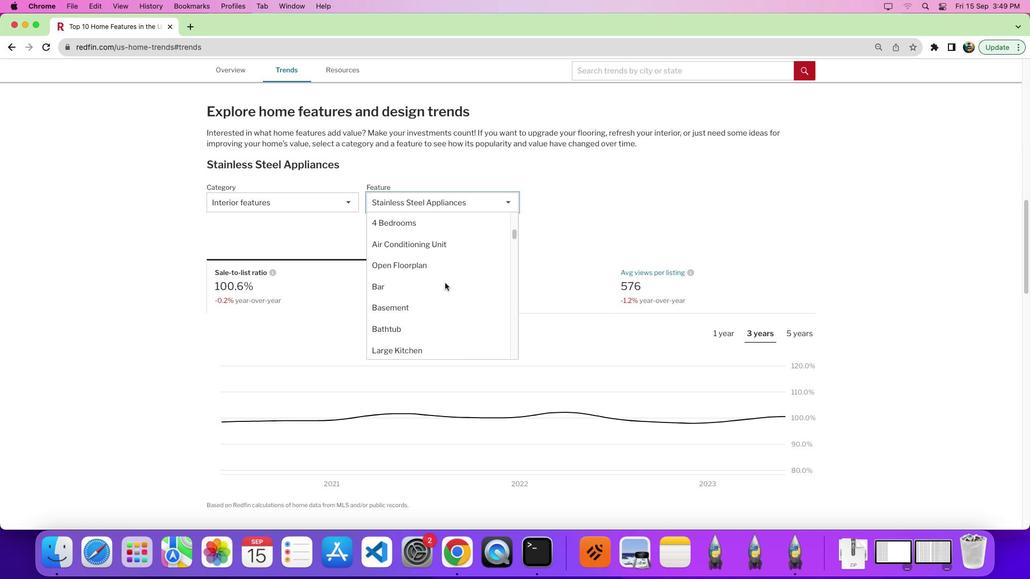 
Action: Mouse scrolled (445, 282) with delta (0, 0)
Screenshot: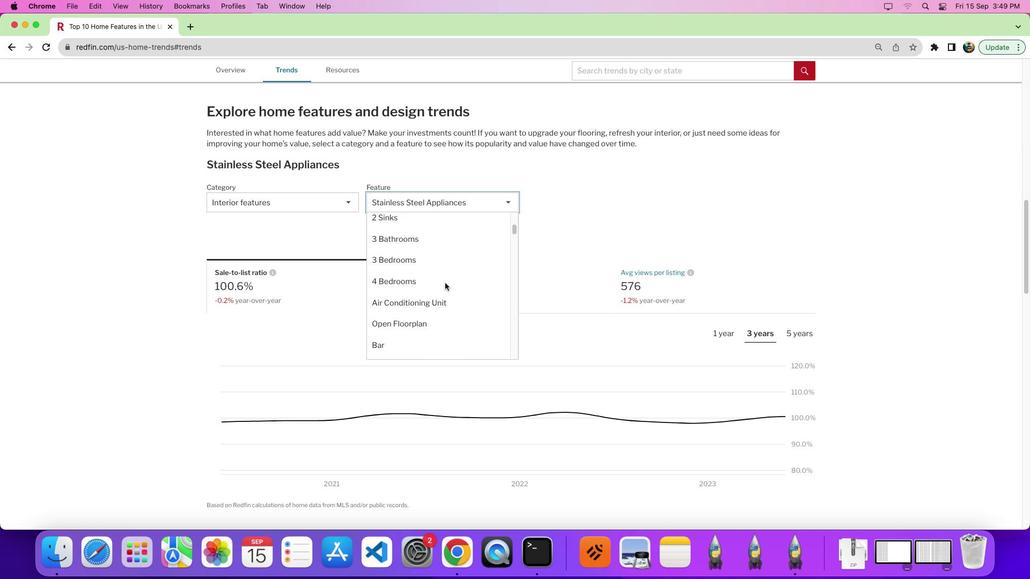 
Action: Mouse scrolled (445, 282) with delta (0, 4)
Screenshot: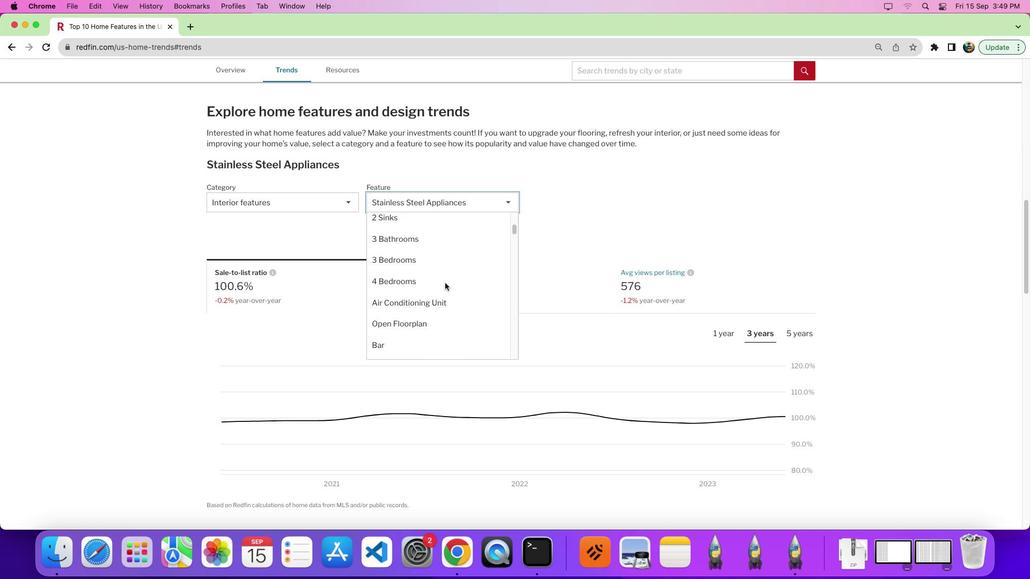 
Action: Mouse scrolled (445, 282) with delta (0, 5)
Screenshot: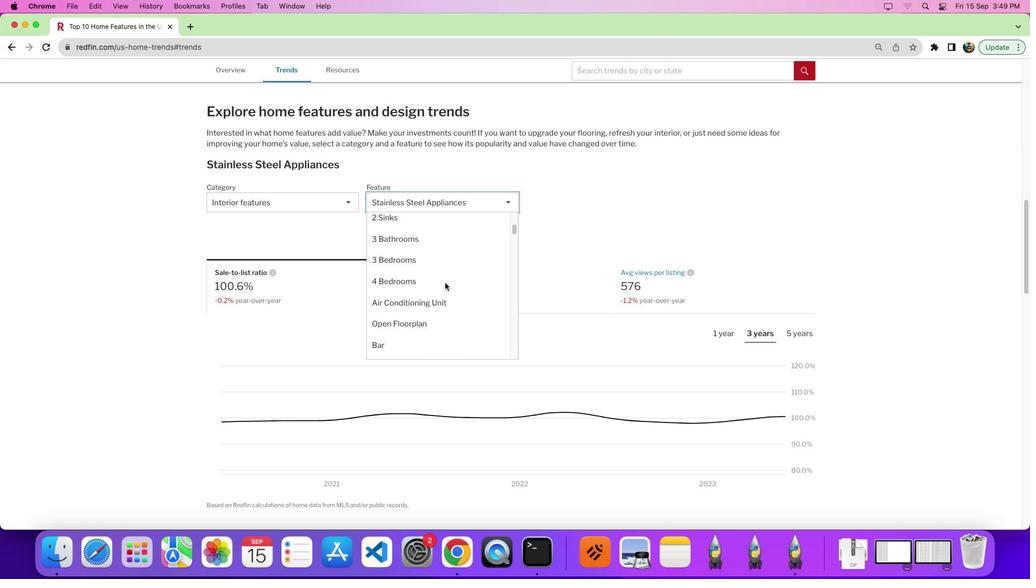 
Action: Mouse scrolled (445, 282) with delta (0, 0)
Screenshot: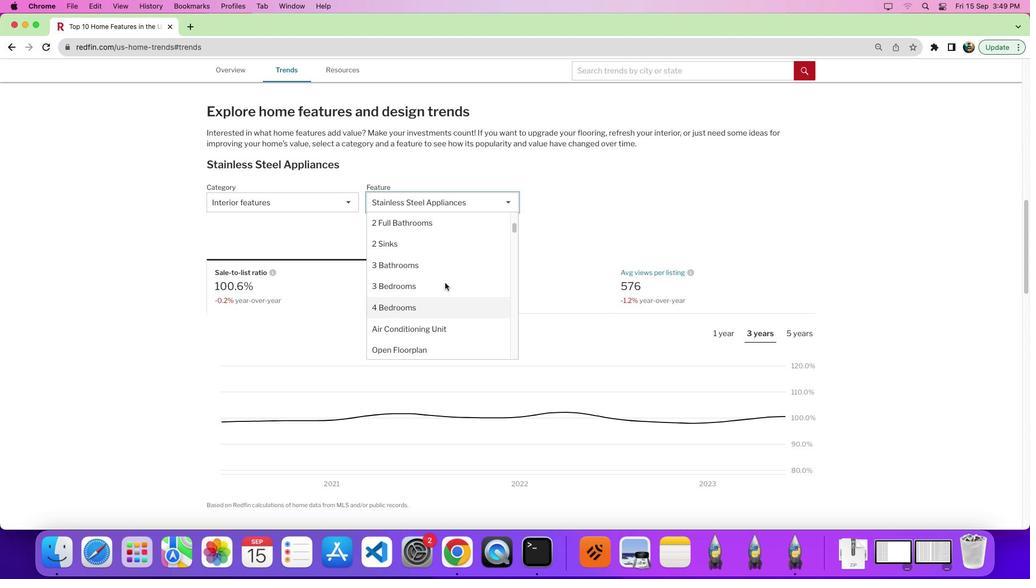 
Action: Mouse scrolled (445, 282) with delta (0, 0)
Screenshot: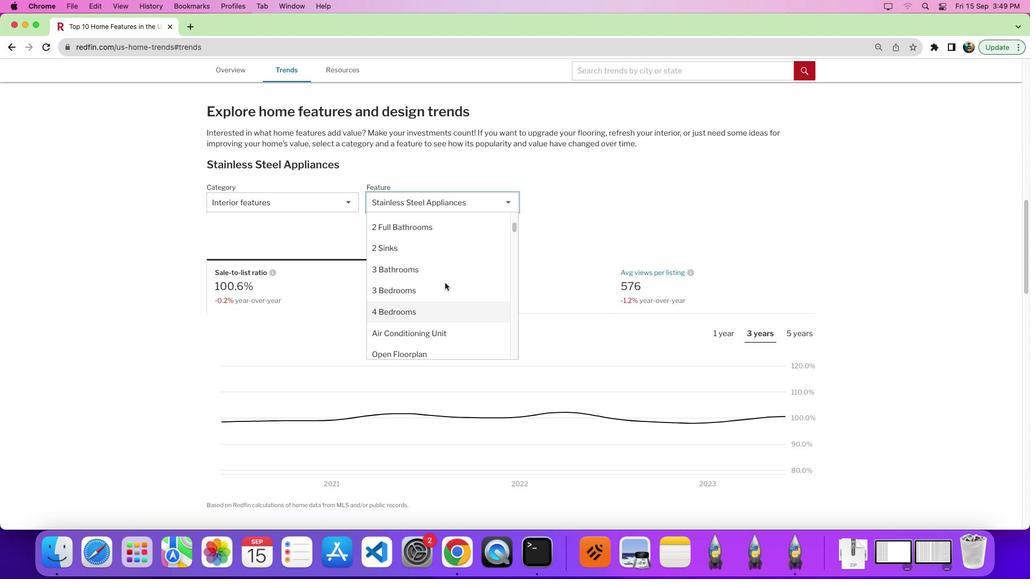 
Action: Mouse scrolled (445, 282) with delta (0, 0)
Screenshot: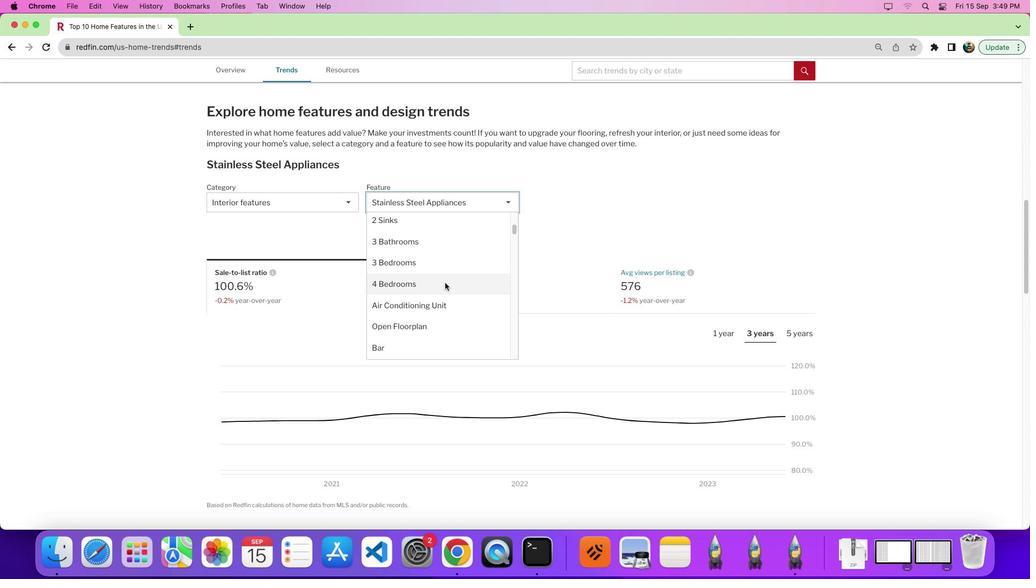 
Action: Mouse scrolled (445, 282) with delta (0, 0)
Screenshot: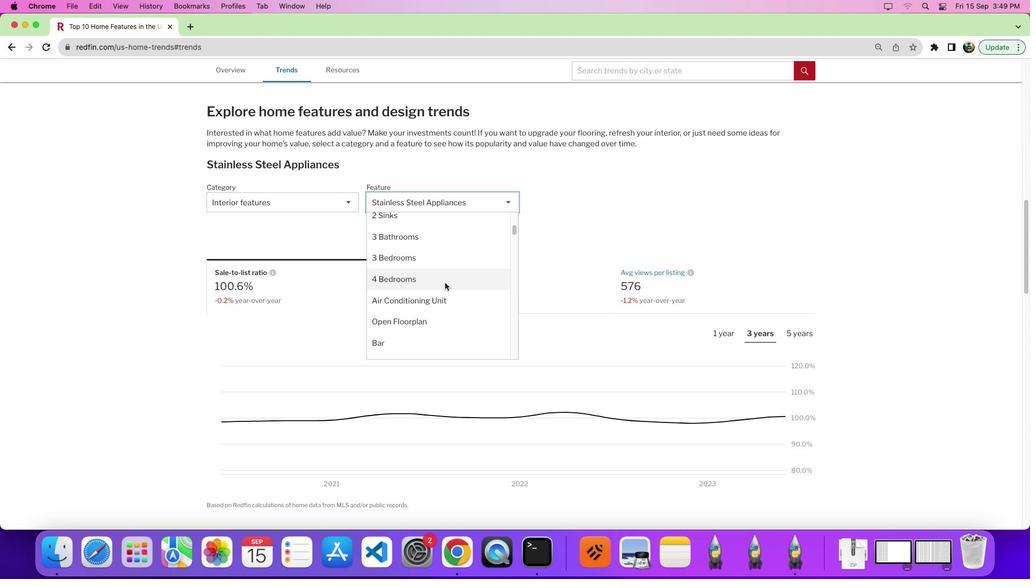 
Action: Mouse moved to (445, 282)
Screenshot: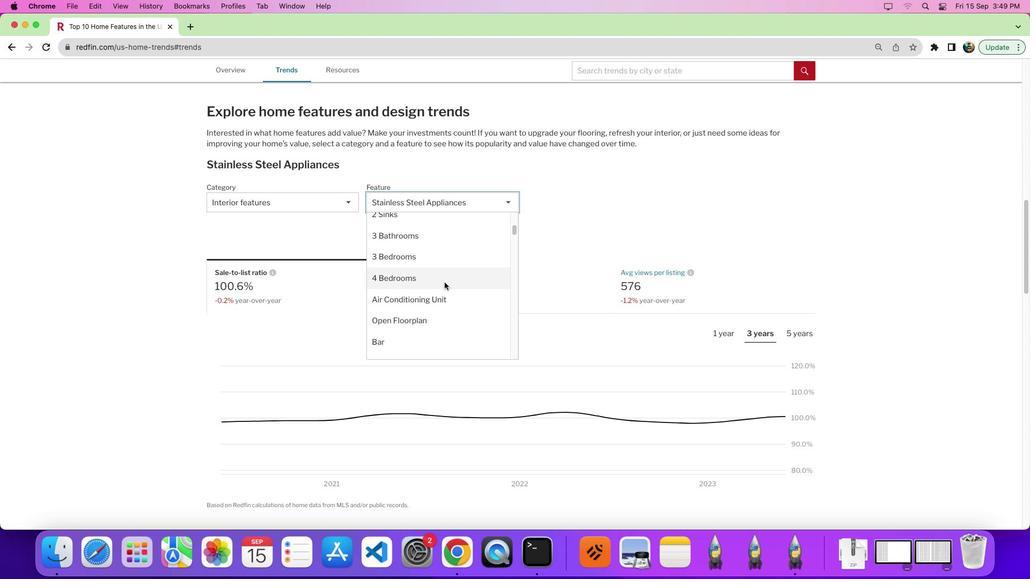 
Action: Mouse scrolled (445, 282) with delta (0, 0)
Screenshot: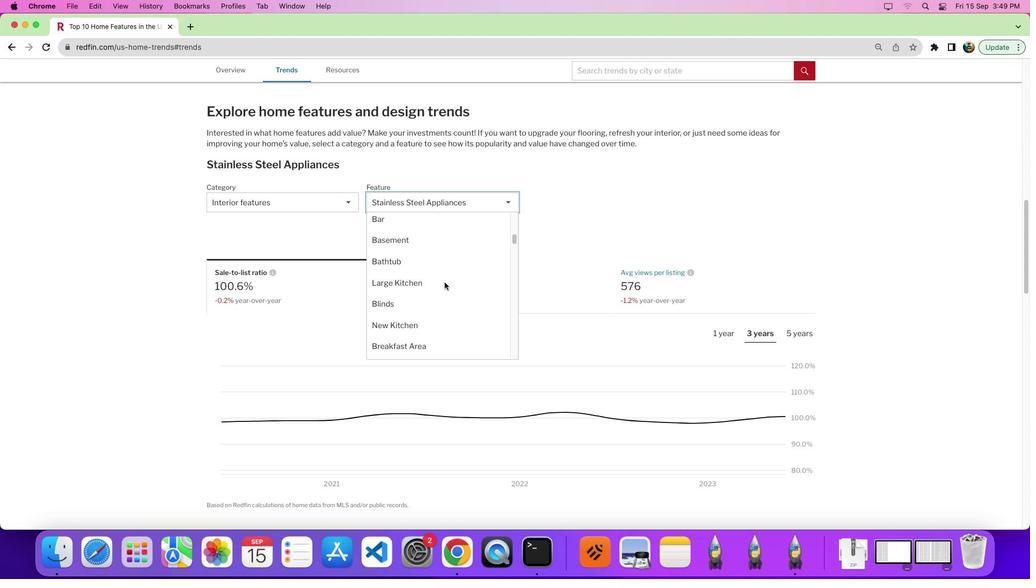 
Action: Mouse scrolled (445, 282) with delta (0, 0)
Screenshot: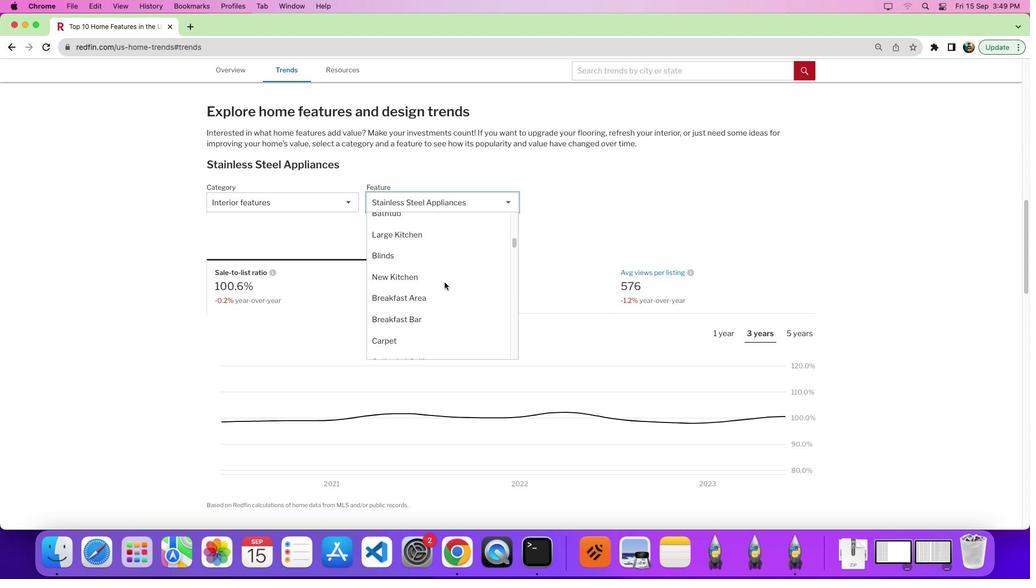 
Action: Mouse scrolled (445, 282) with delta (0, -3)
Screenshot: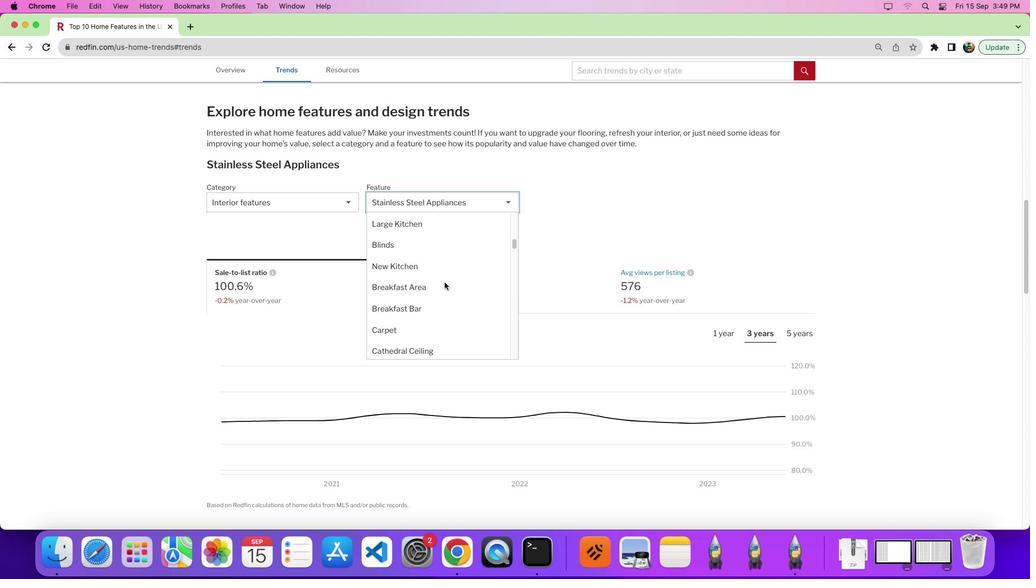 
Action: Mouse moved to (429, 264)
Screenshot: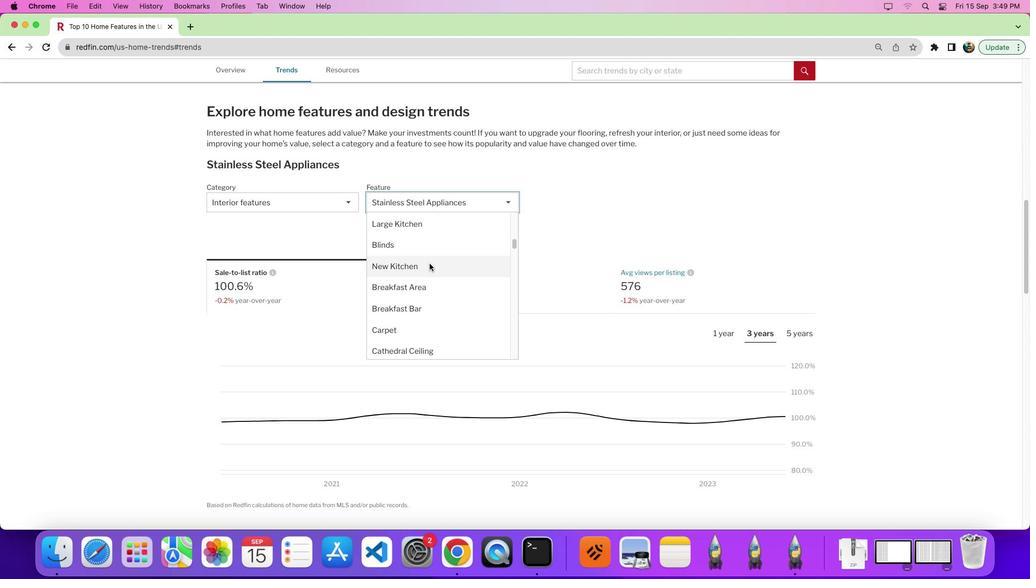 
Action: Mouse pressed left at (429, 264)
Screenshot: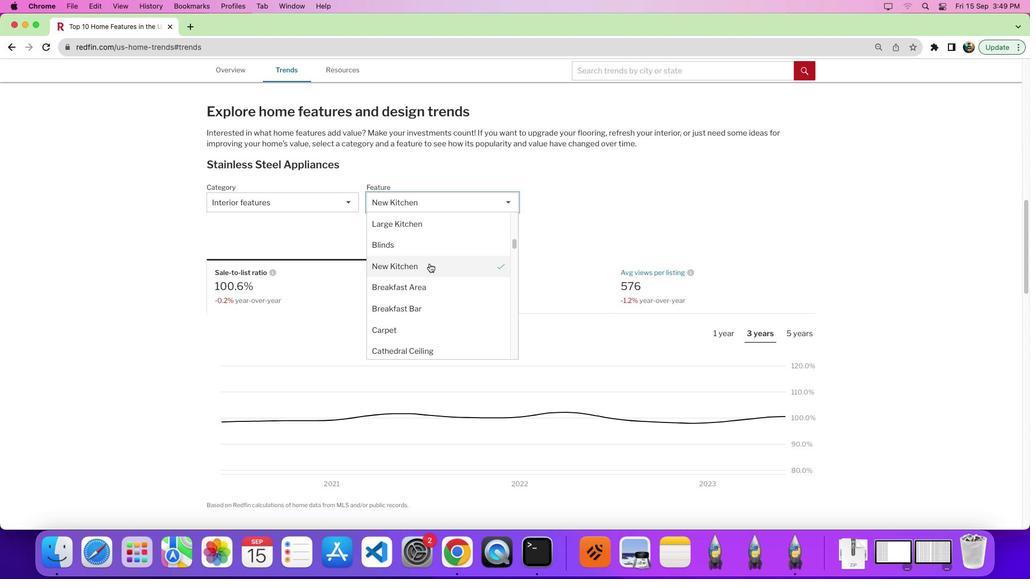 
Action: Mouse moved to (456, 285)
Screenshot: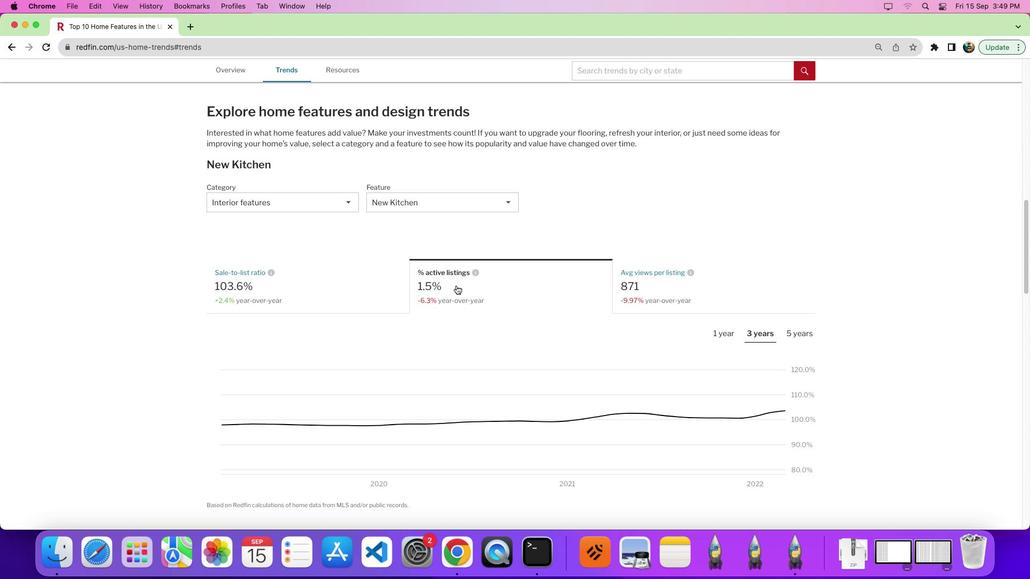 
Action: Mouse pressed left at (456, 285)
Screenshot: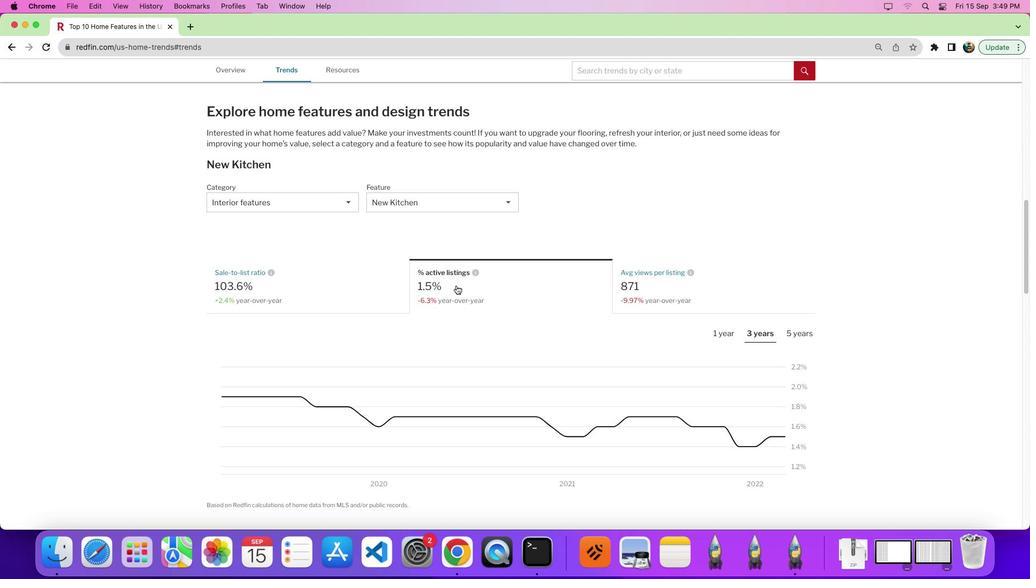 
Action: Mouse moved to (559, 290)
Screenshot: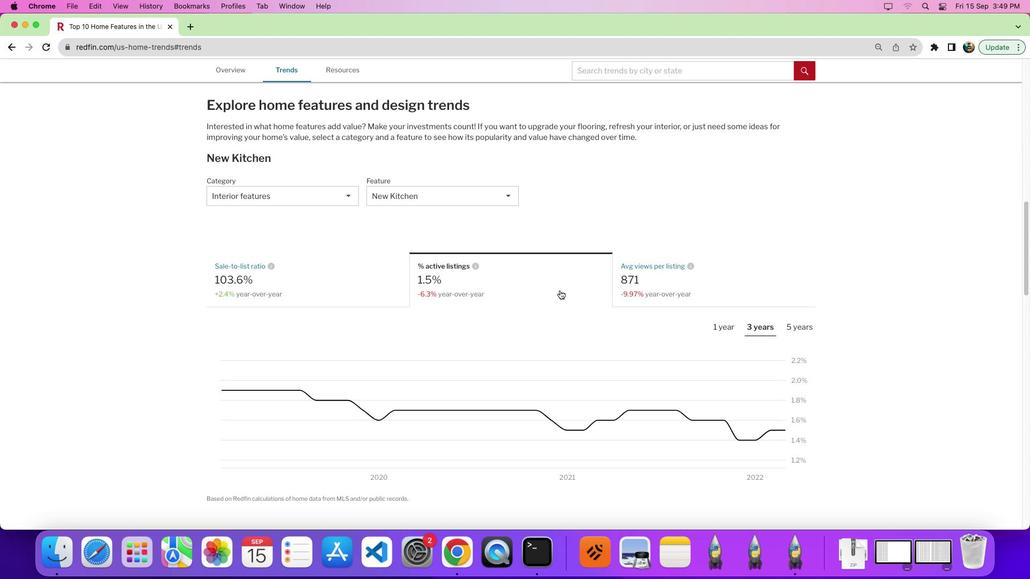 
Action: Mouse scrolled (559, 290) with delta (0, 0)
Screenshot: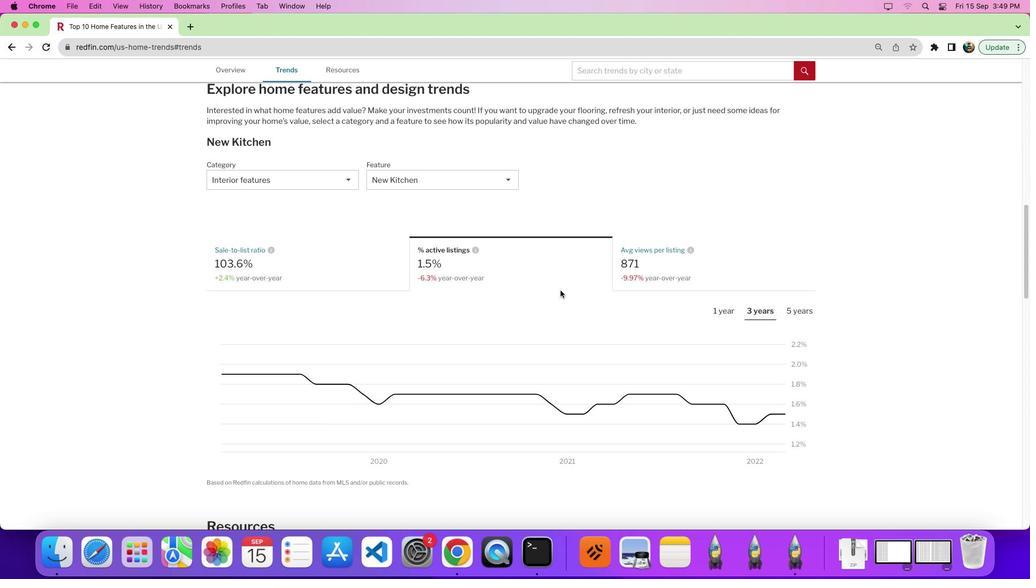 
Action: Mouse scrolled (559, 290) with delta (0, 0)
Screenshot: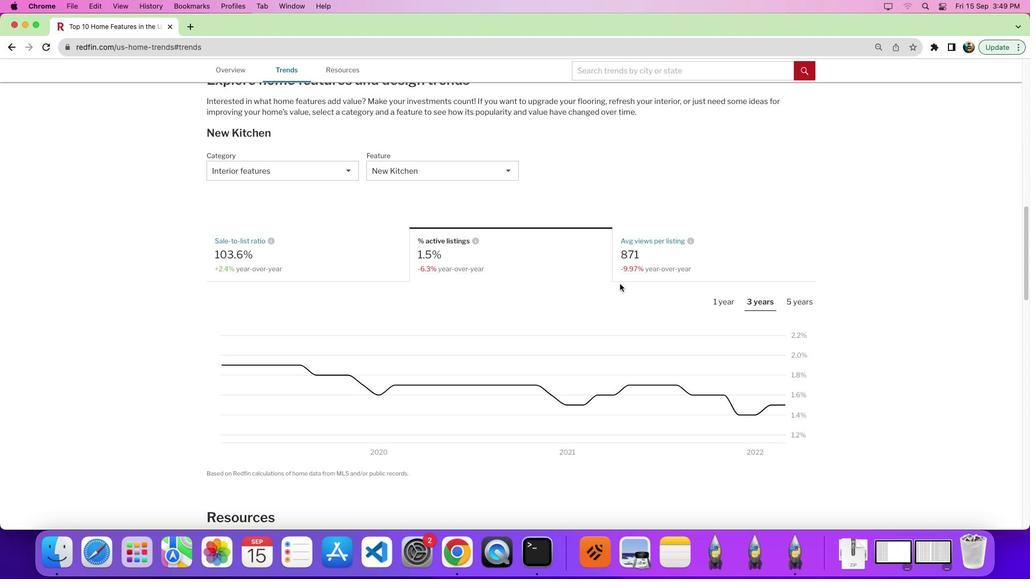 
Action: Mouse moved to (792, 304)
Screenshot: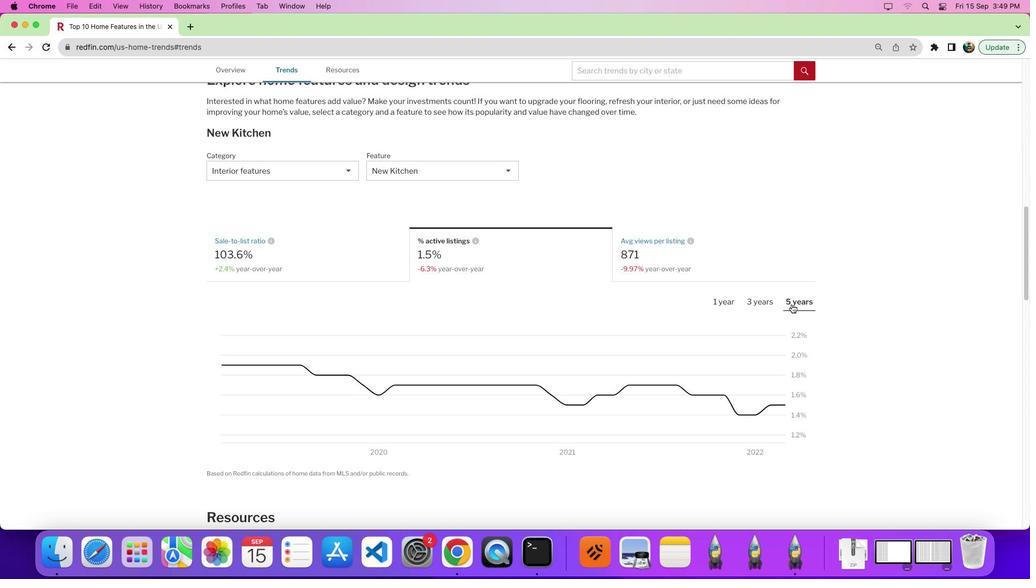 
Action: Mouse pressed left at (792, 304)
Screenshot: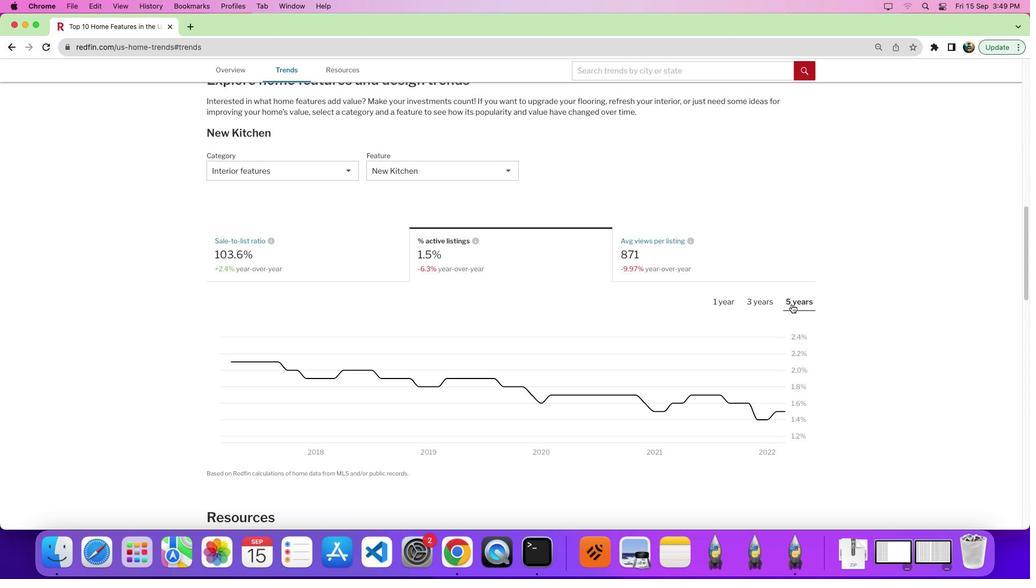 
Action: Mouse moved to (791, 302)
Screenshot: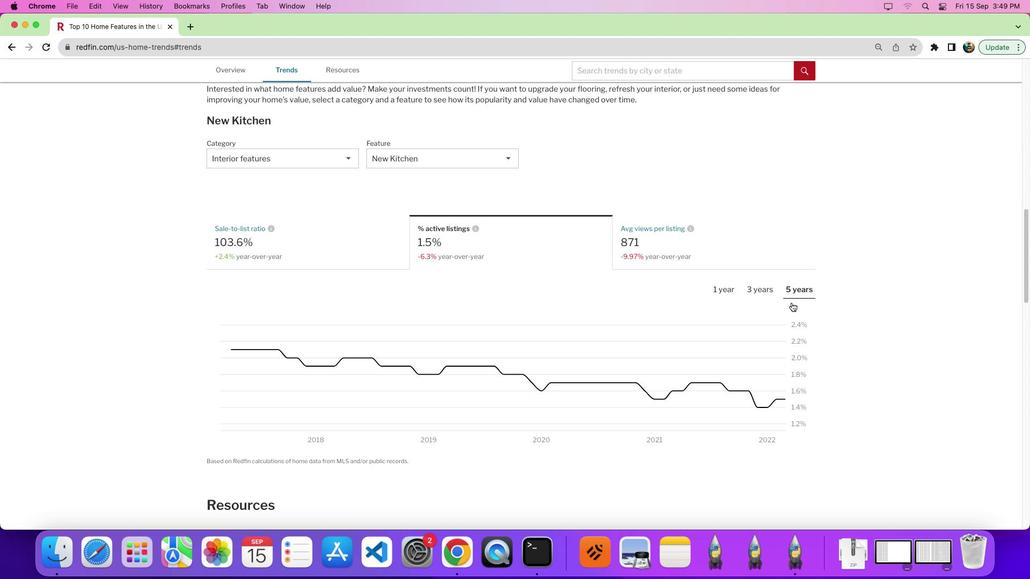 
Action: Mouse scrolled (791, 302) with delta (0, 0)
Screenshot: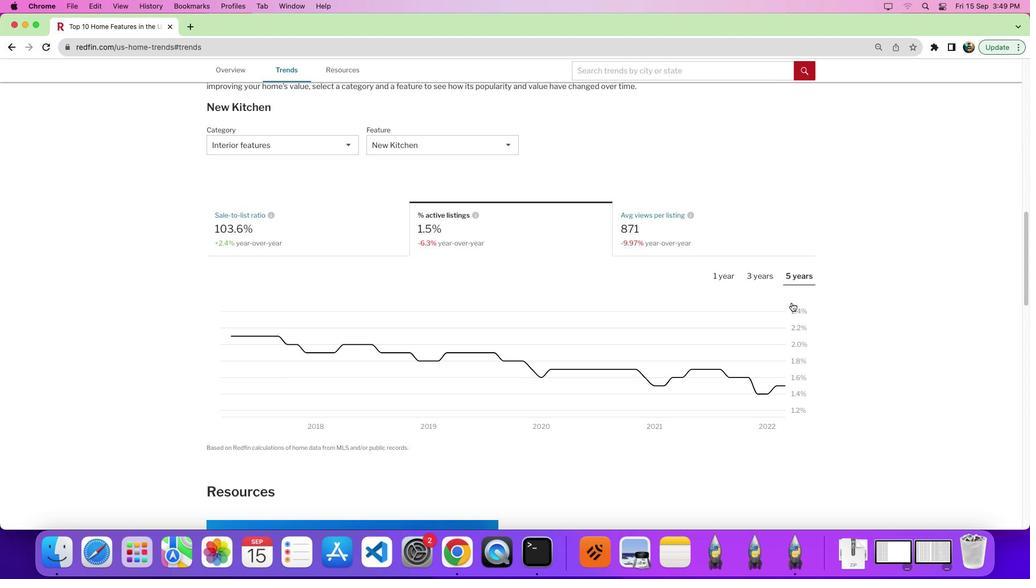 
Action: Mouse scrolled (791, 302) with delta (0, 0)
Screenshot: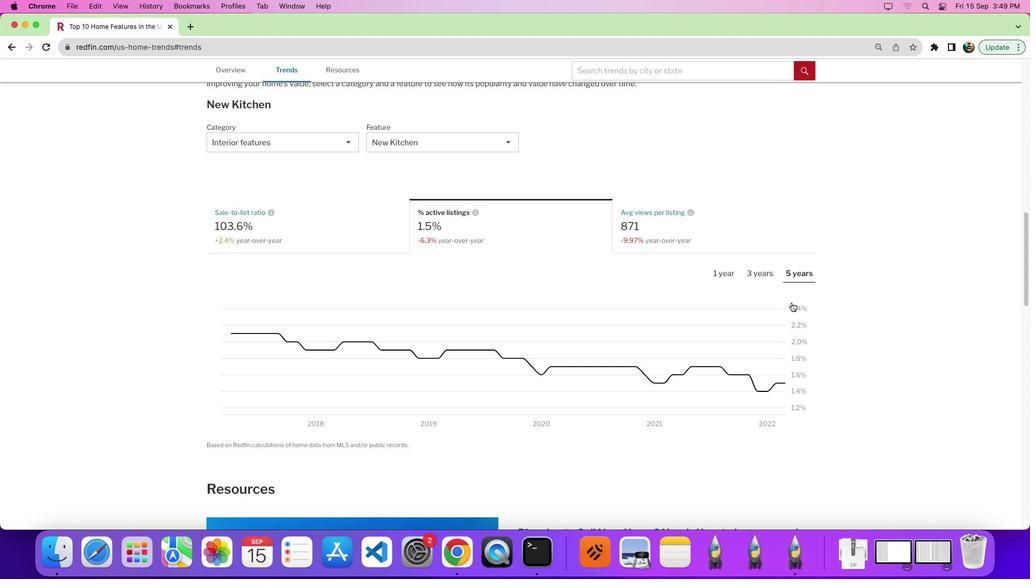 
Action: Mouse moved to (790, 292)
Screenshot: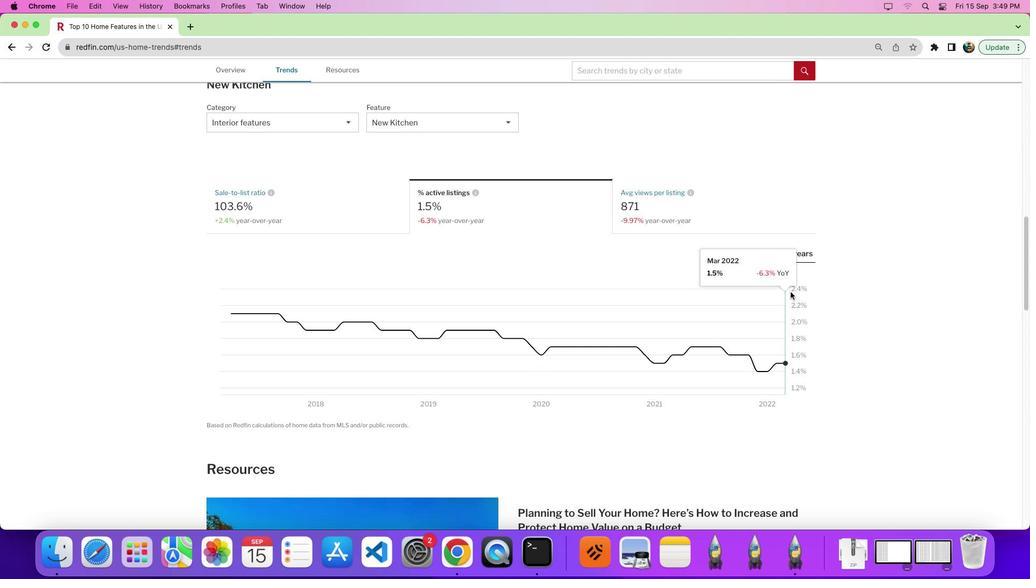 
Action: Mouse scrolled (790, 292) with delta (0, 0)
Screenshot: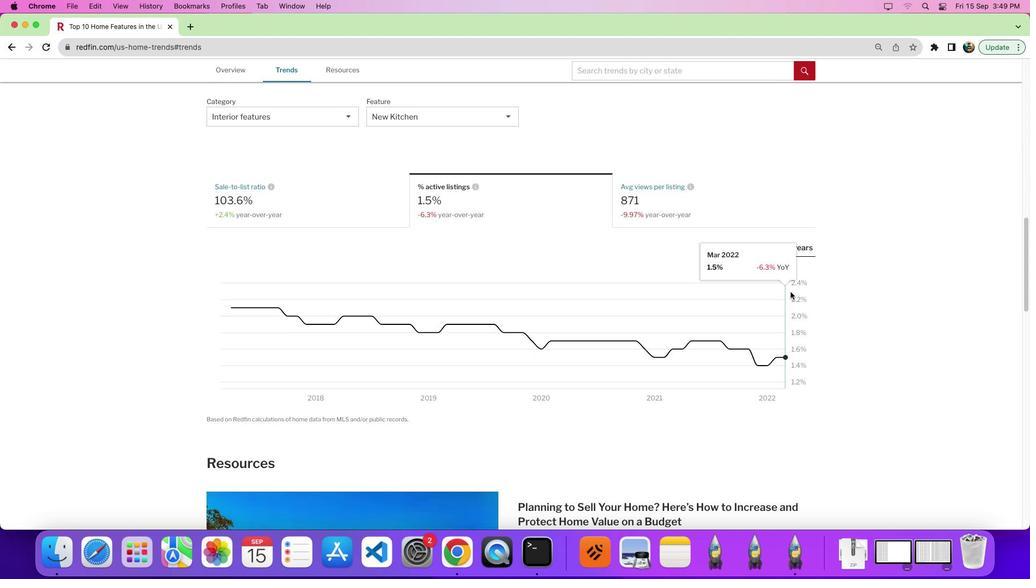 
Action: Mouse scrolled (790, 292) with delta (0, 0)
Screenshot: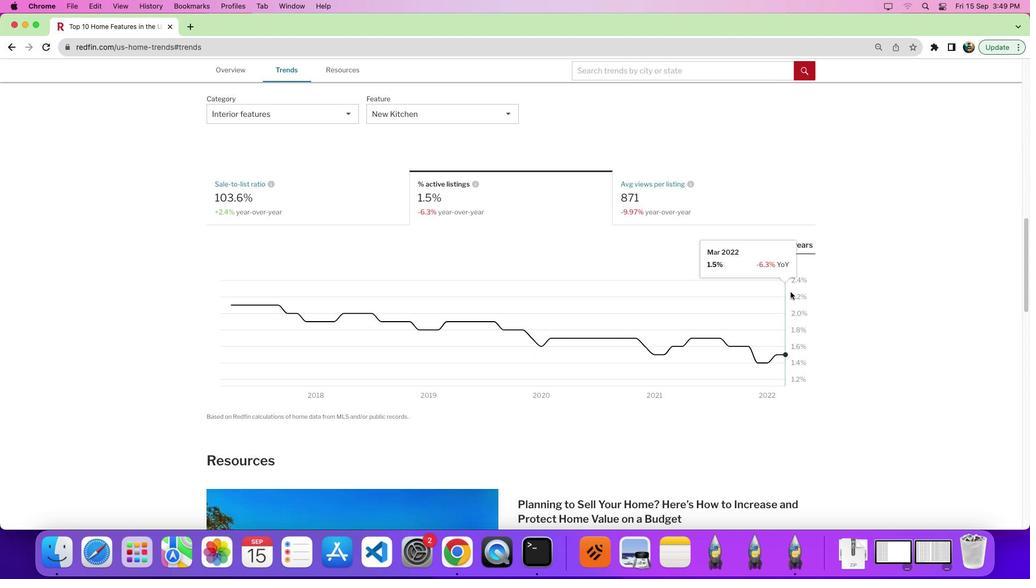 
